 Task: Create and manage organization teams for repository access.
Action: Mouse moved to (1087, 65)
Screenshot: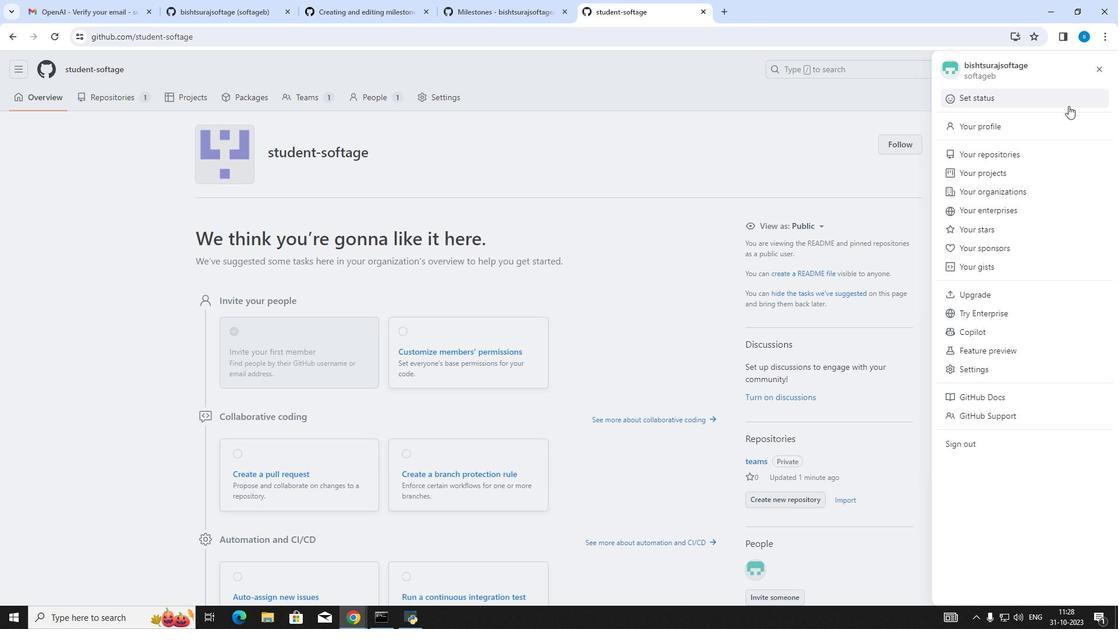 
Action: Mouse pressed left at (1087, 65)
Screenshot: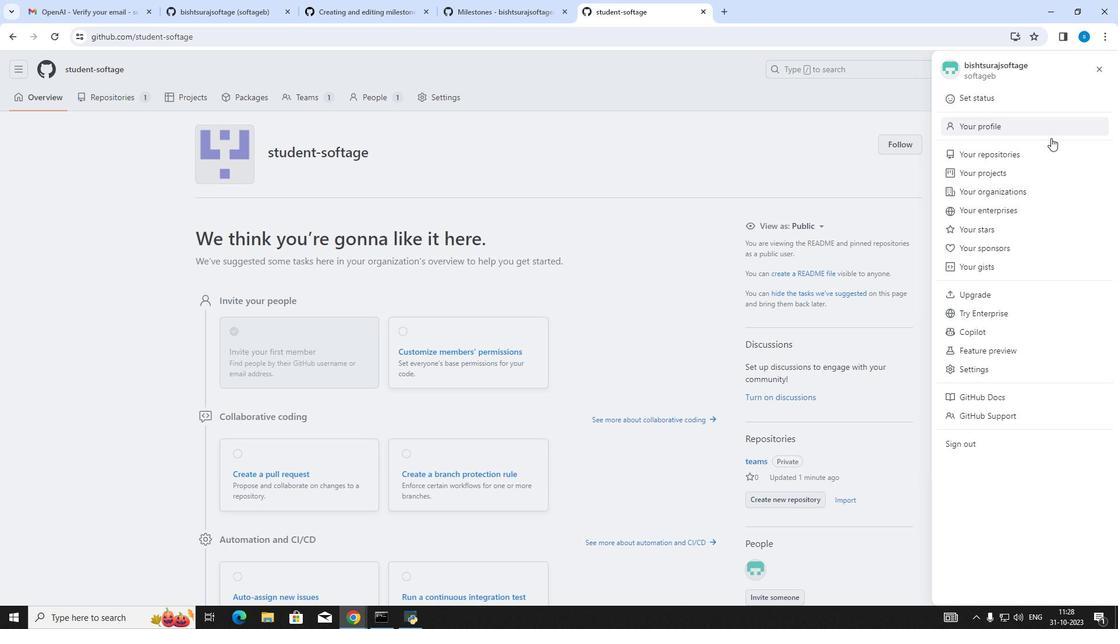 
Action: Mouse moved to (1036, 185)
Screenshot: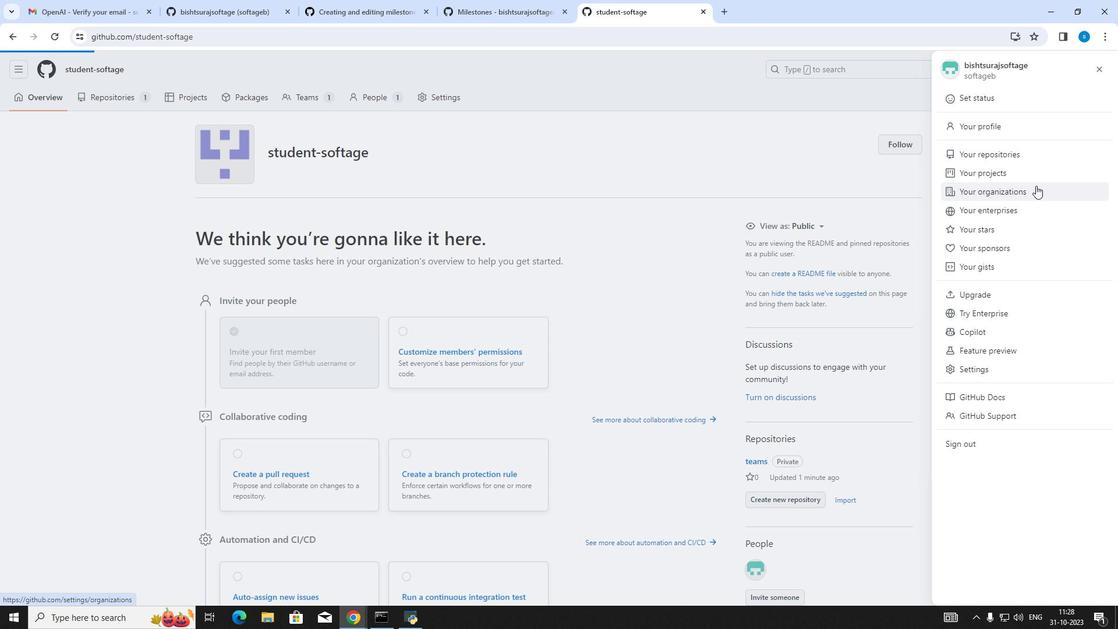
Action: Mouse pressed left at (1036, 185)
Screenshot: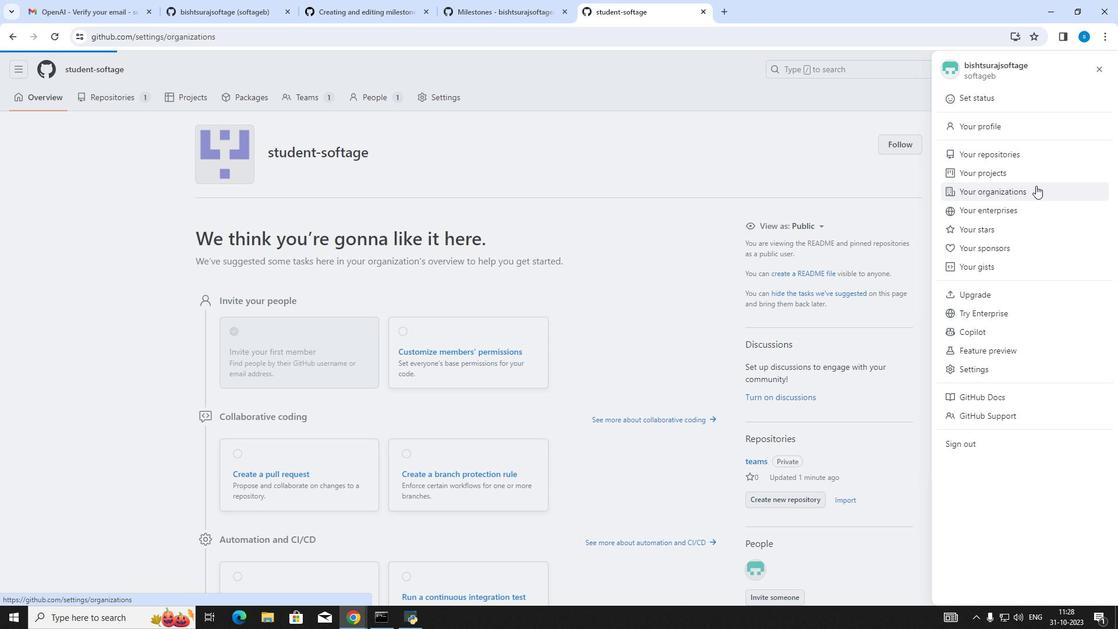 
Action: Mouse moved to (853, 187)
Screenshot: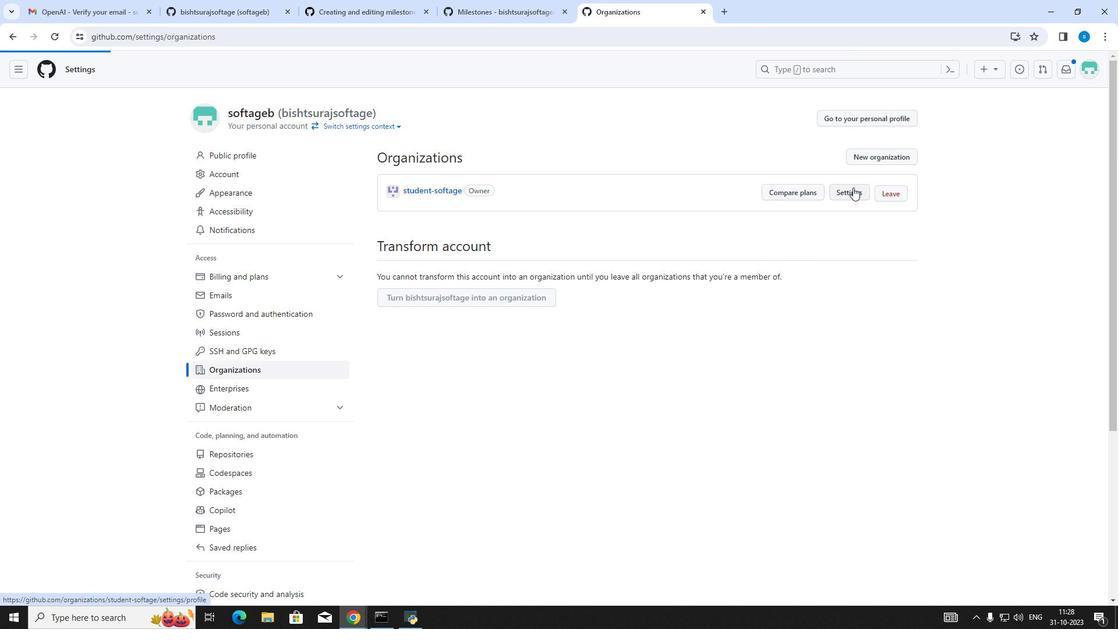 
Action: Mouse pressed left at (853, 187)
Screenshot: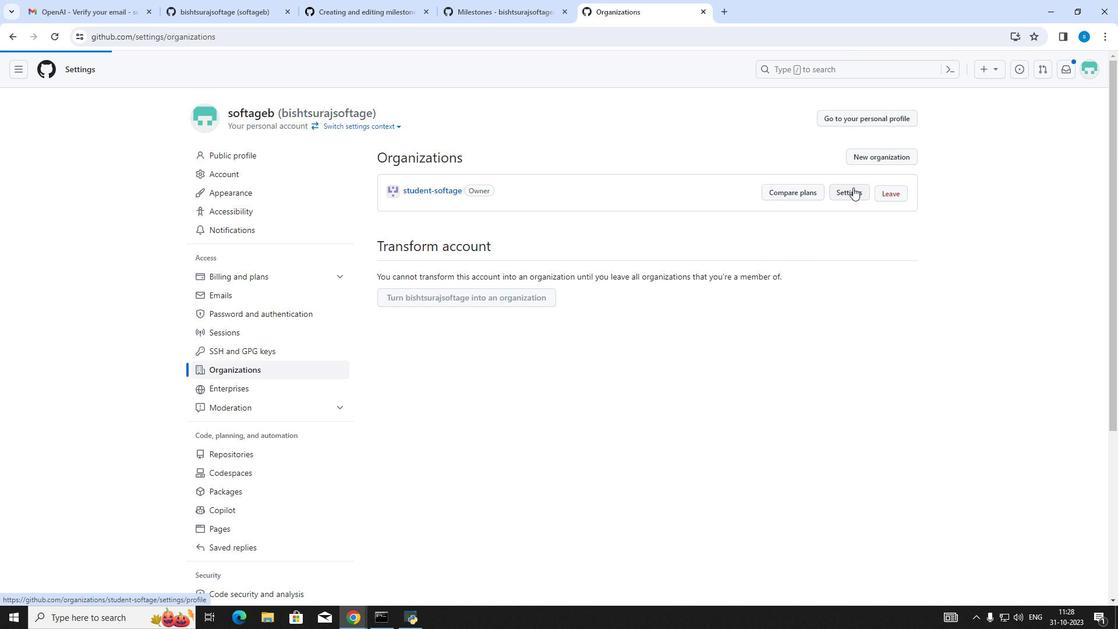 
Action: Mouse moved to (286, 100)
Screenshot: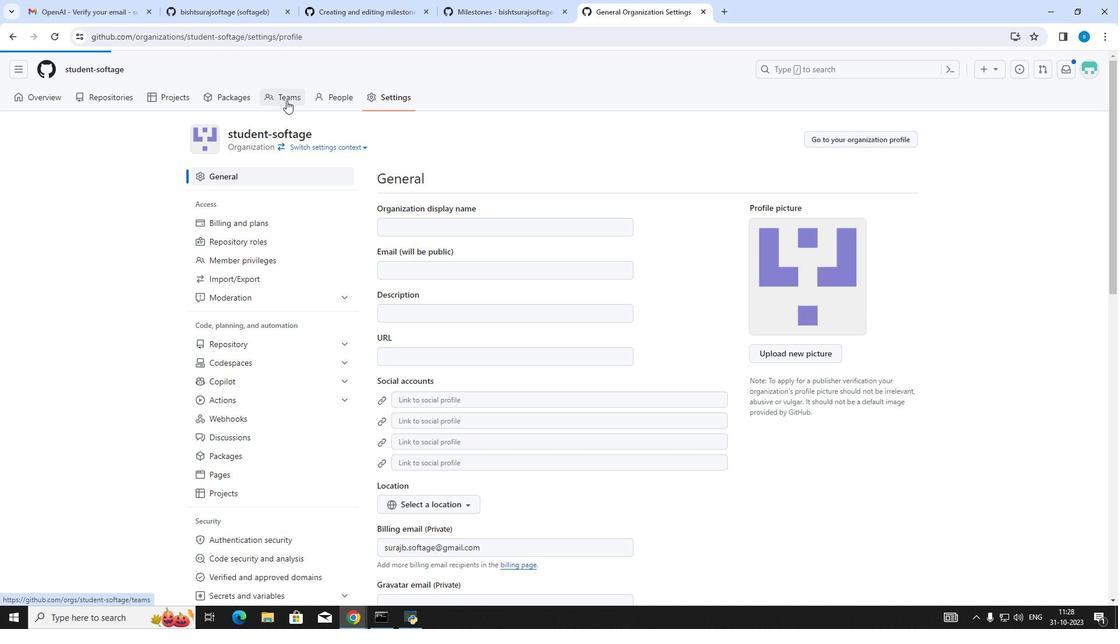 
Action: Mouse pressed left at (286, 100)
Screenshot: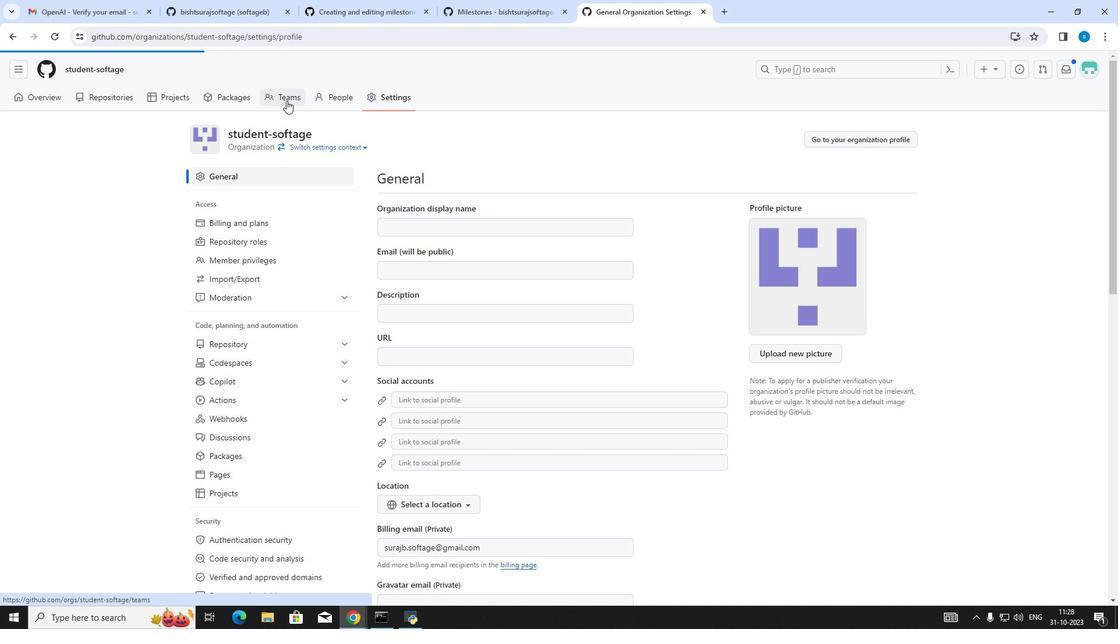 
Action: Mouse moved to (816, 409)
Screenshot: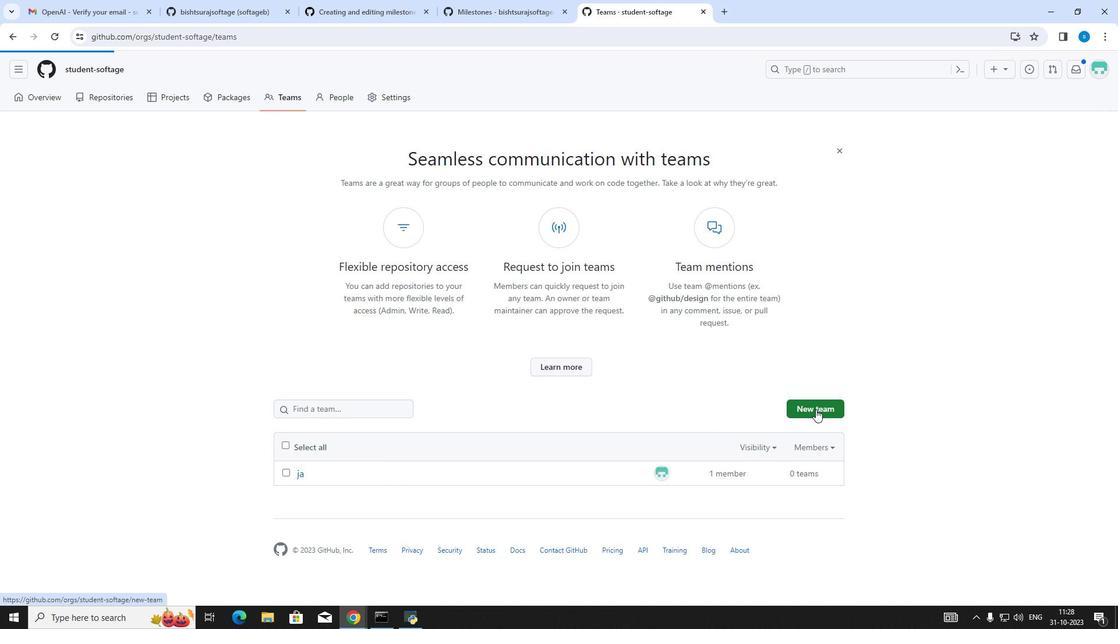 
Action: Mouse pressed left at (816, 409)
Screenshot: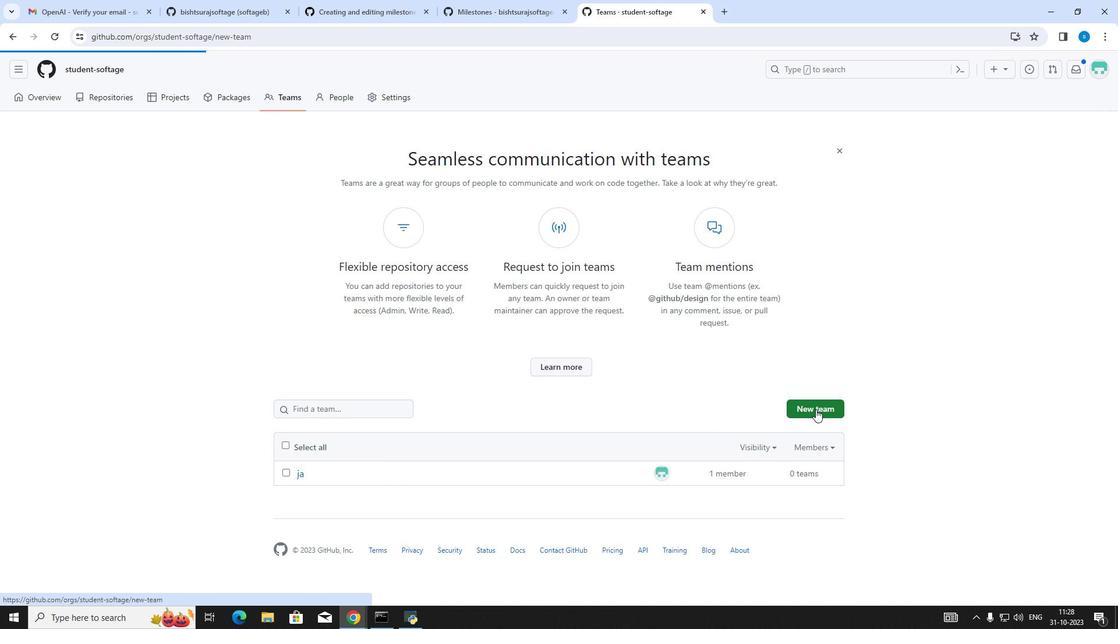 
Action: Mouse moved to (623, 244)
Screenshot: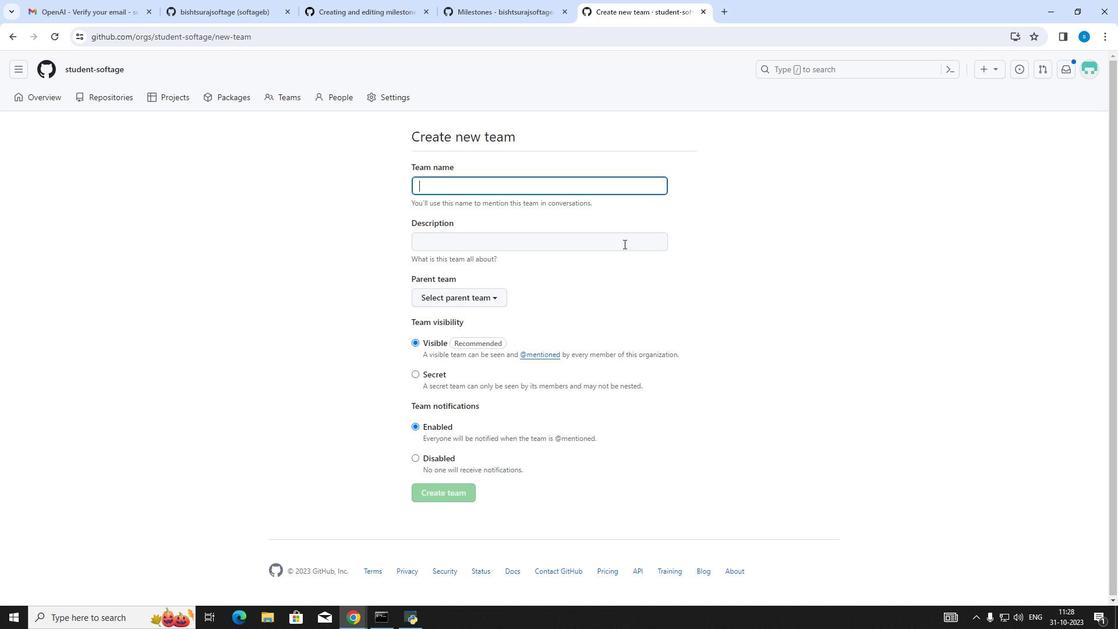 
Action: Key pressed javascript<Key.space>team<Key.tab>this<Key.space>team<Key.space>is<Key.space>all<Key.space>bal<Key.backspace><Key.backspace><Key.backspace>about<Key.space>javascript<Key.space>and<Key.space>front<Key.space>end<Key.space>woi<Key.backspace>e<Key.backspace>rk.
Screenshot: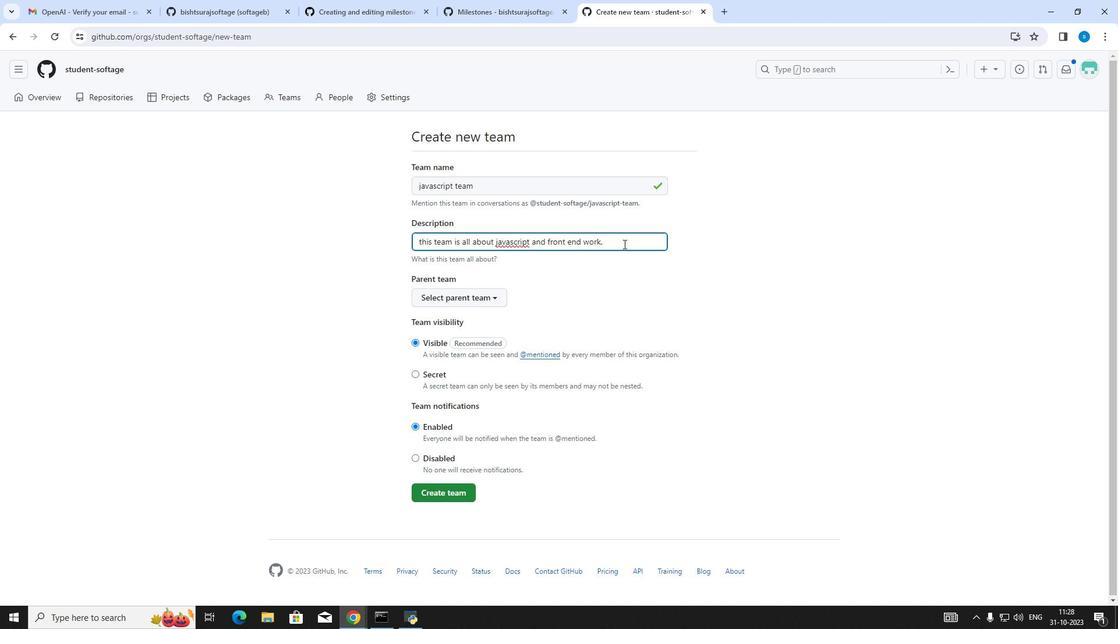 
Action: Mouse moved to (496, 301)
Screenshot: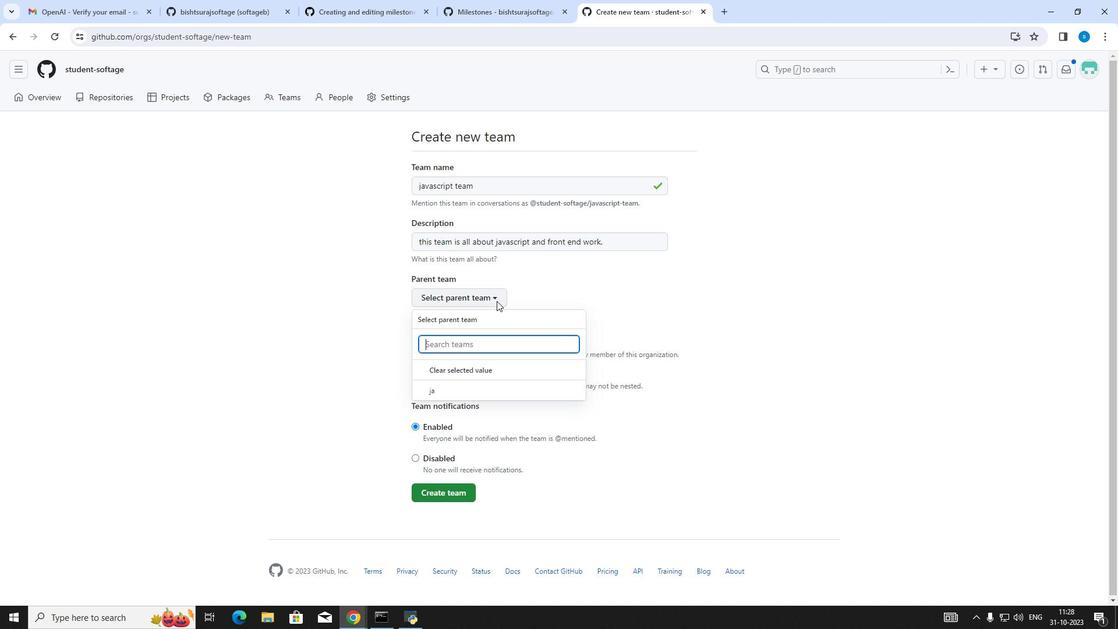 
Action: Mouse pressed left at (496, 301)
Screenshot: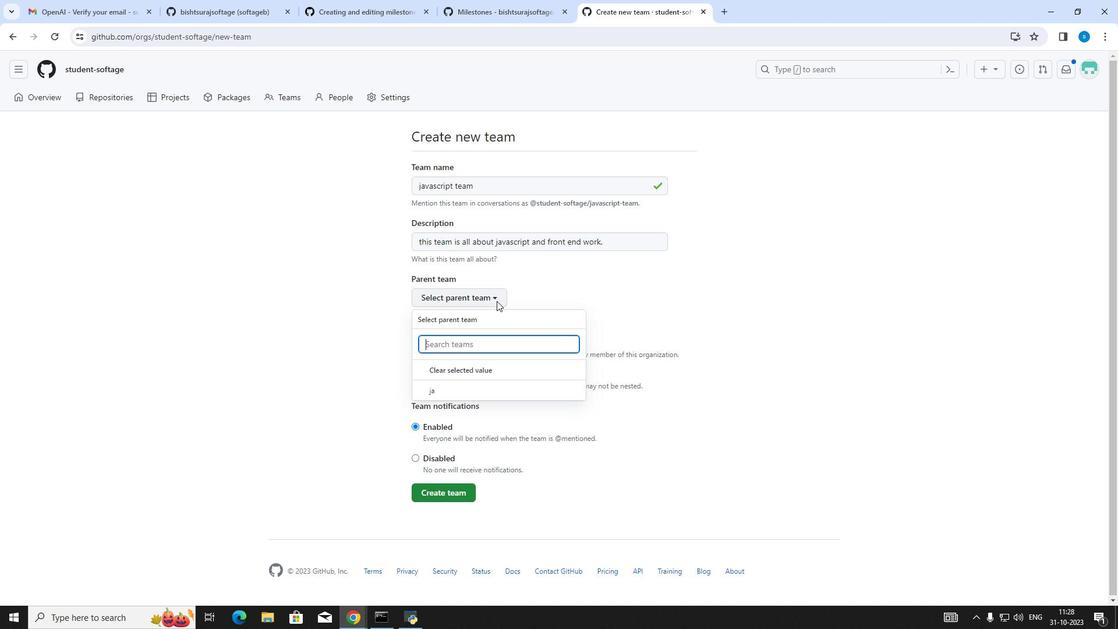
Action: Mouse pressed left at (496, 301)
Screenshot: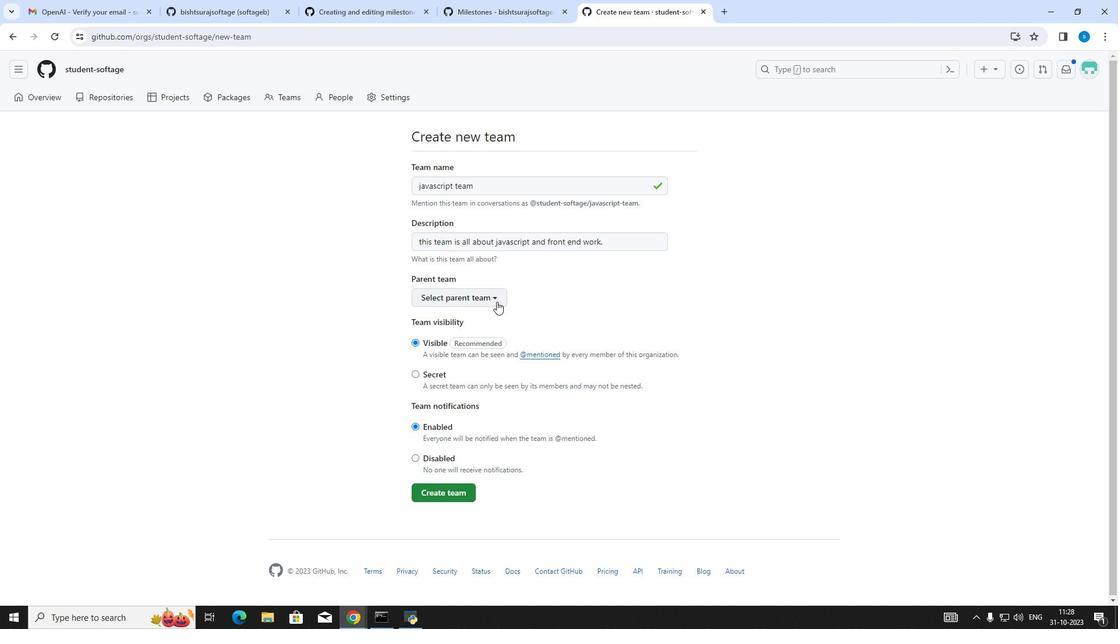 
Action: Mouse moved to (446, 498)
Screenshot: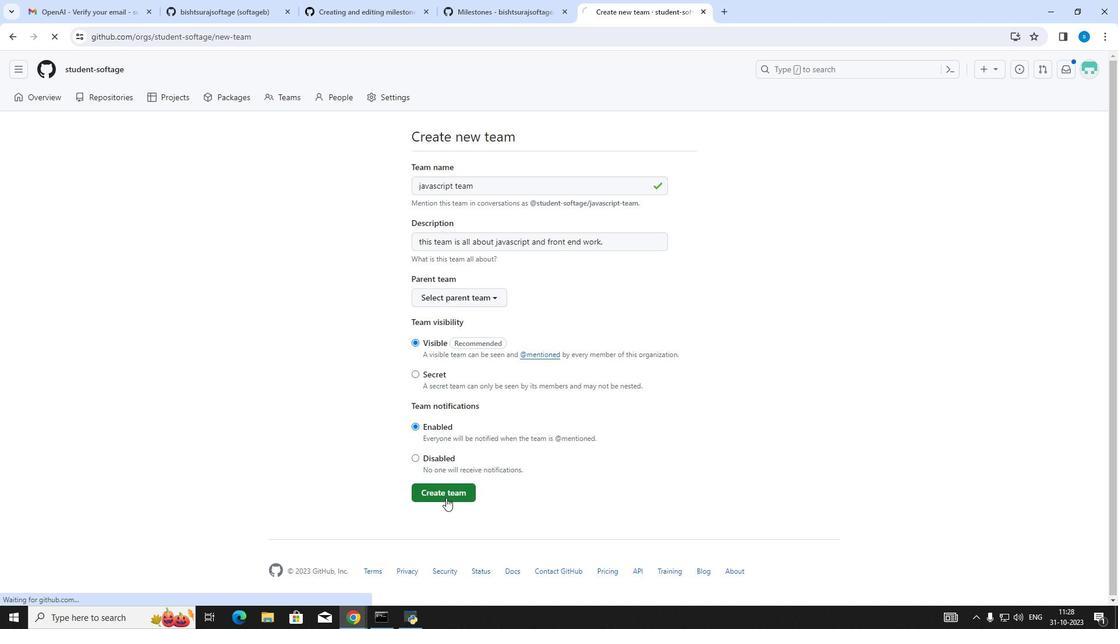 
Action: Mouse pressed left at (446, 498)
Screenshot: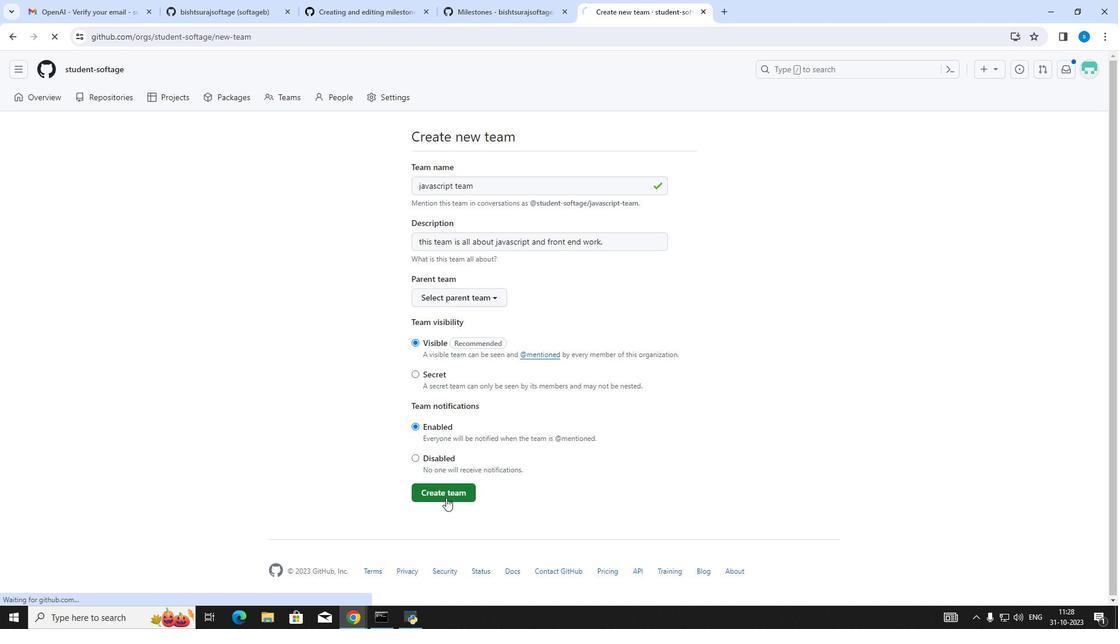 
Action: Mouse moved to (178, 98)
Screenshot: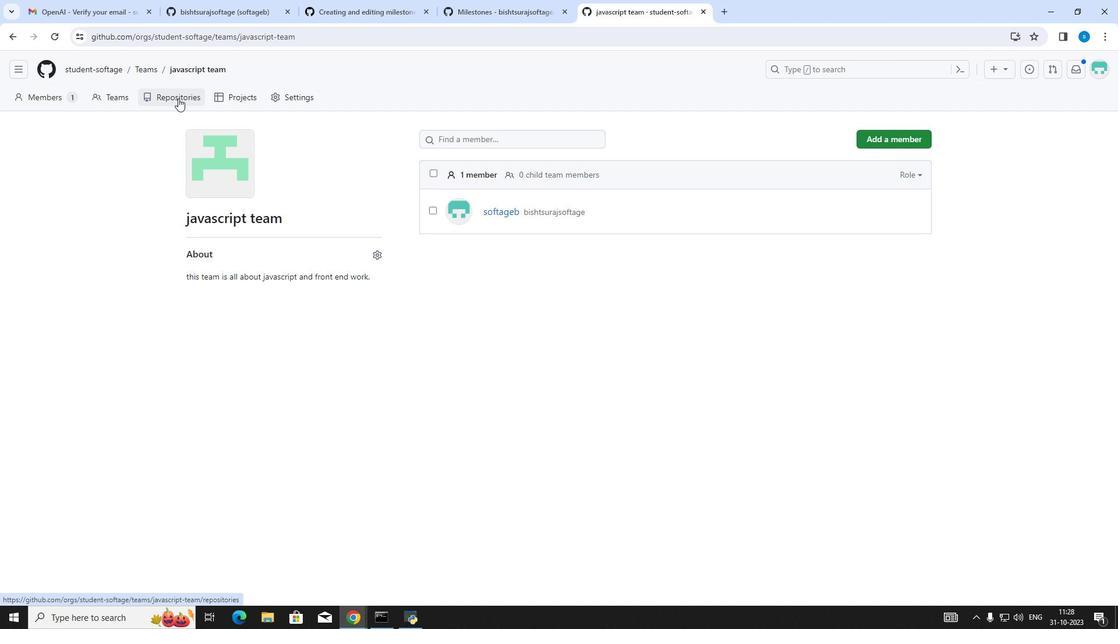 
Action: Mouse pressed left at (178, 98)
Screenshot: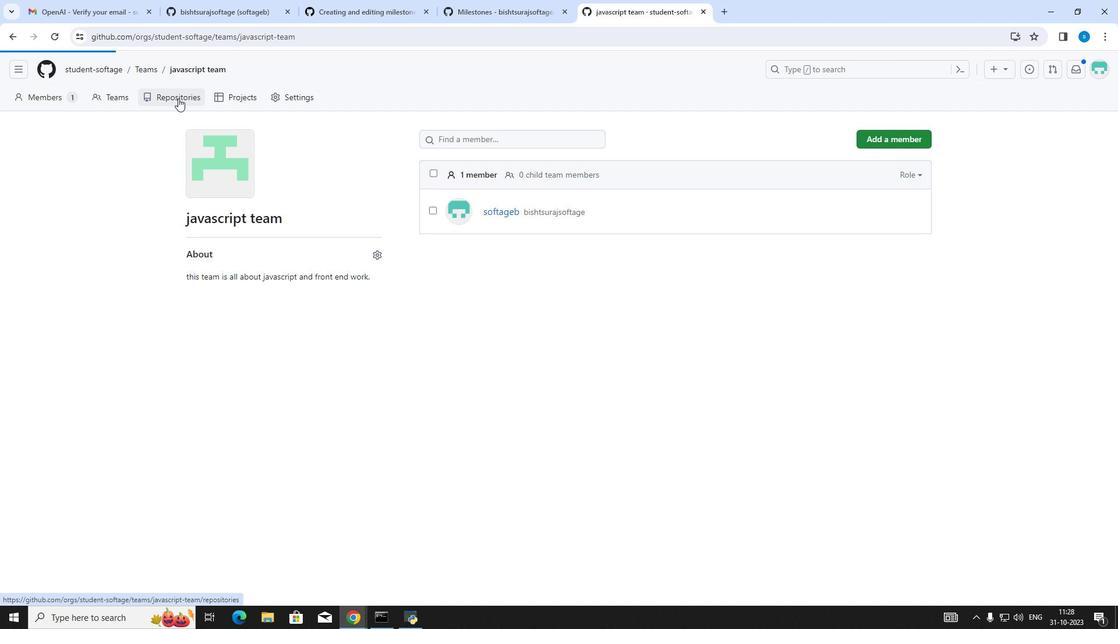 
Action: Mouse moved to (787, 133)
Screenshot: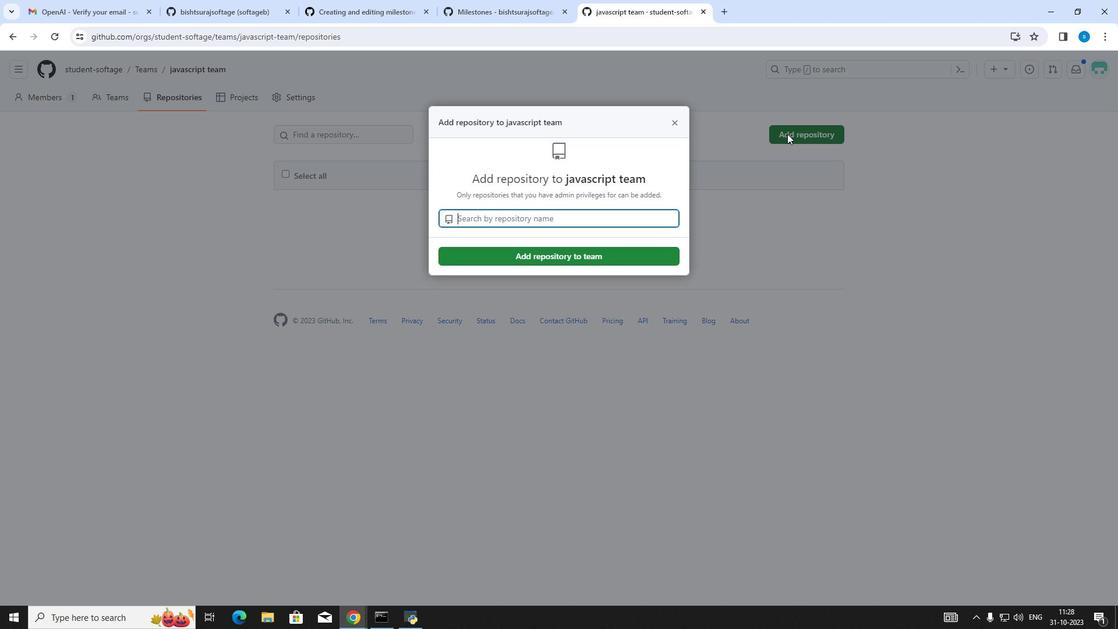 
Action: Mouse pressed left at (787, 133)
Screenshot: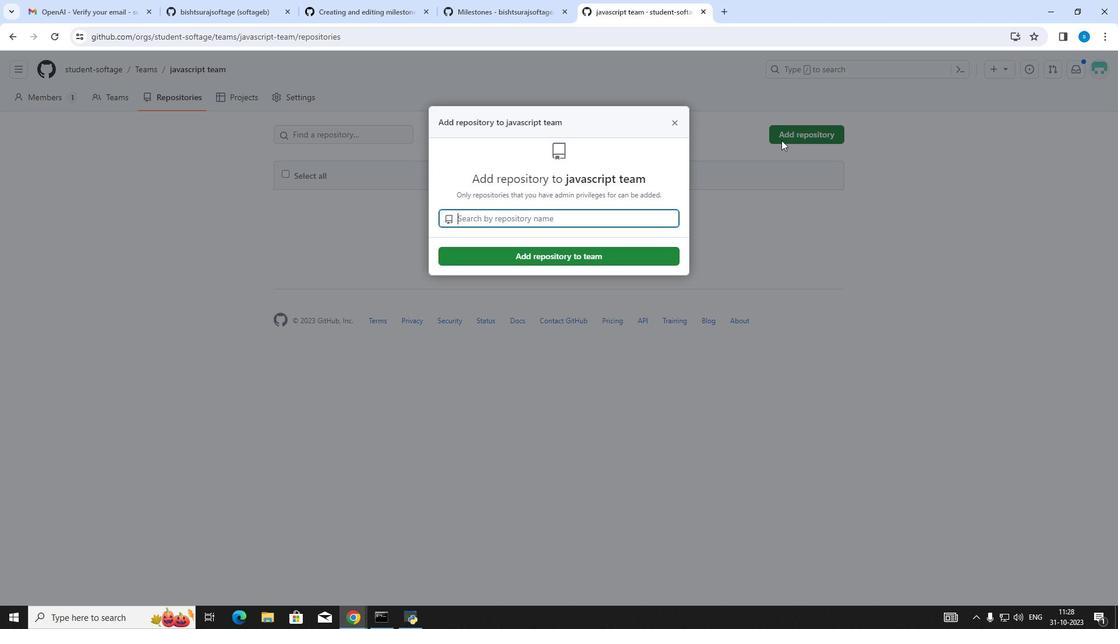 
Action: Mouse moved to (622, 223)
Screenshot: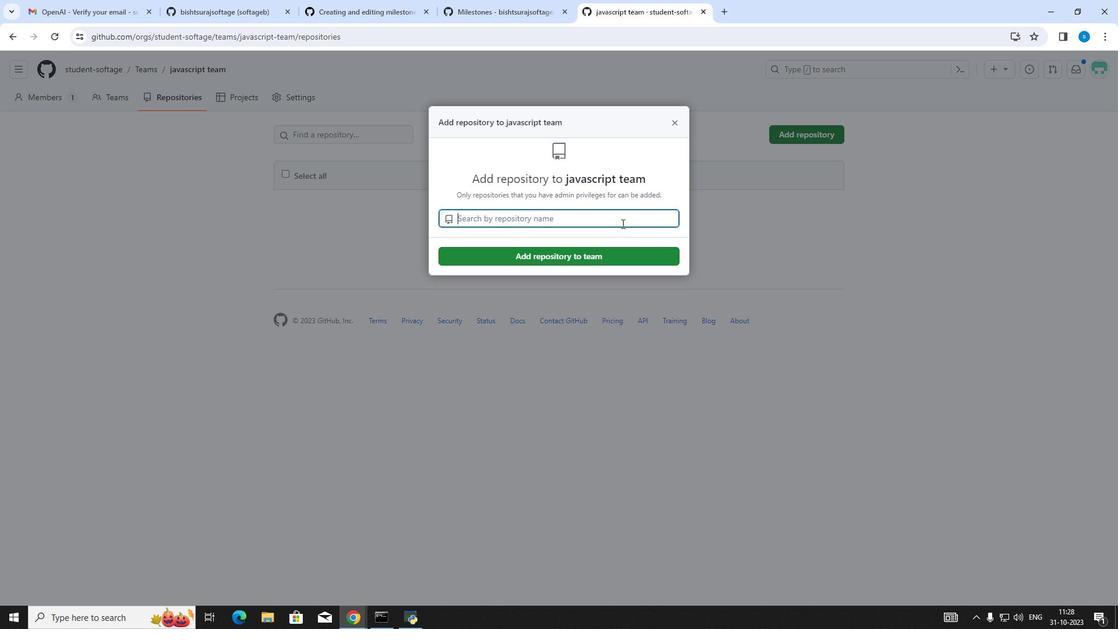 
Action: Key pressed te
Screenshot: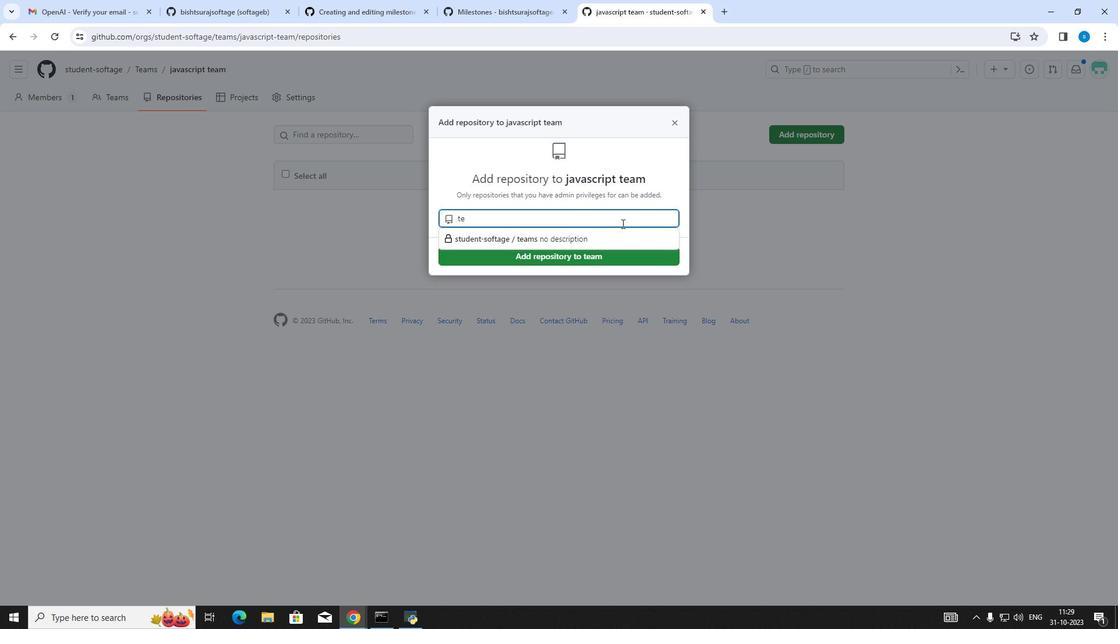 
Action: Mouse moved to (583, 242)
Screenshot: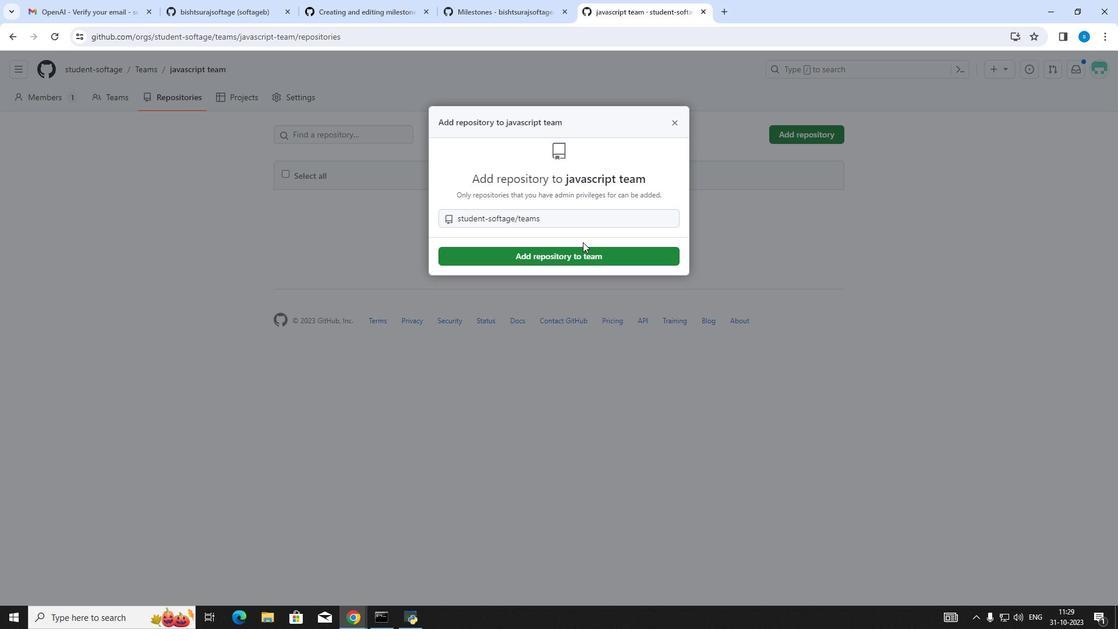 
Action: Mouse pressed left at (583, 242)
Screenshot: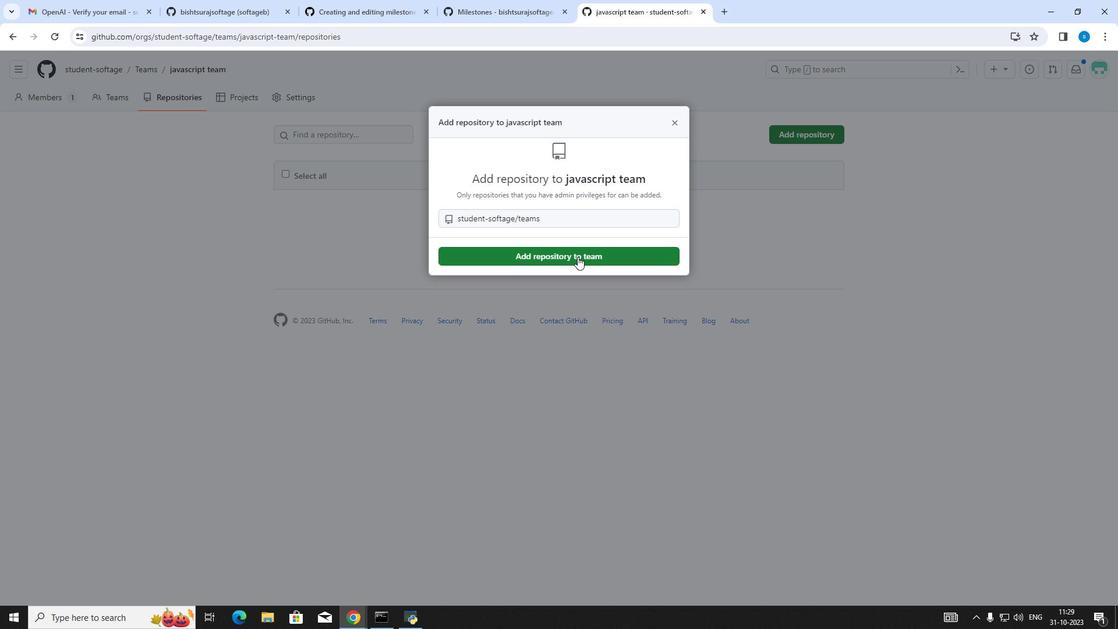
Action: Mouse moved to (577, 256)
Screenshot: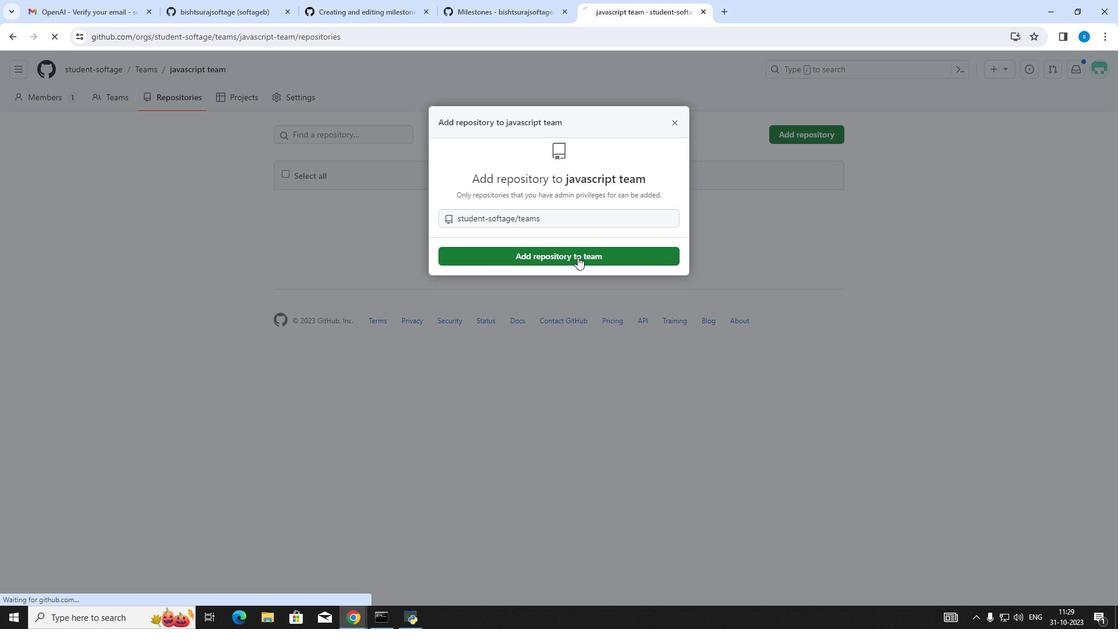 
Action: Mouse pressed left at (577, 256)
Screenshot: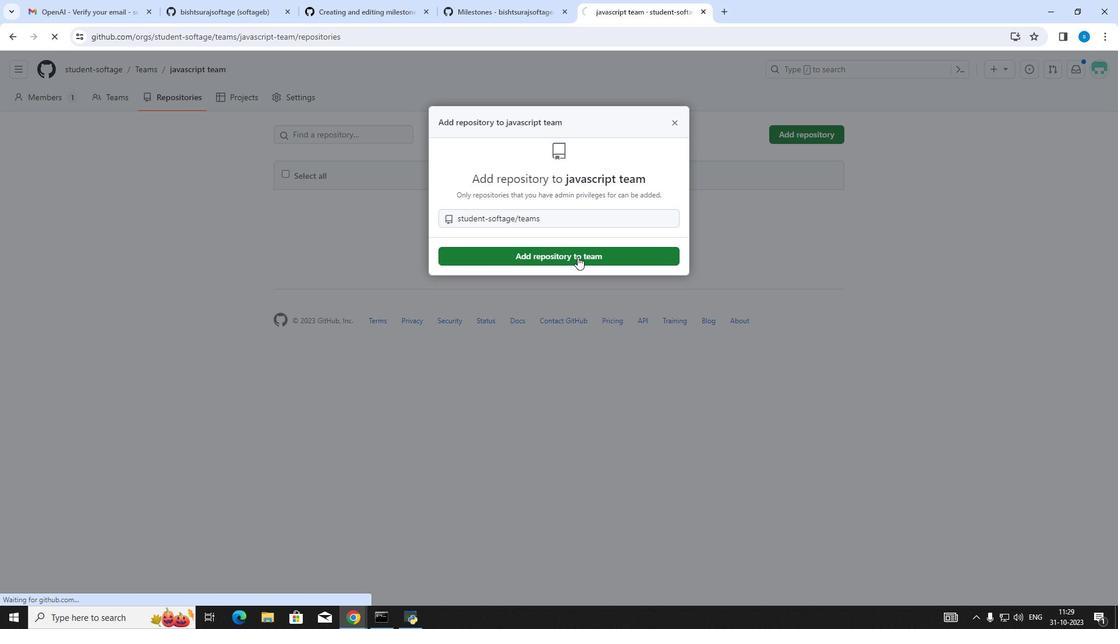 
Action: Mouse moved to (823, 237)
Screenshot: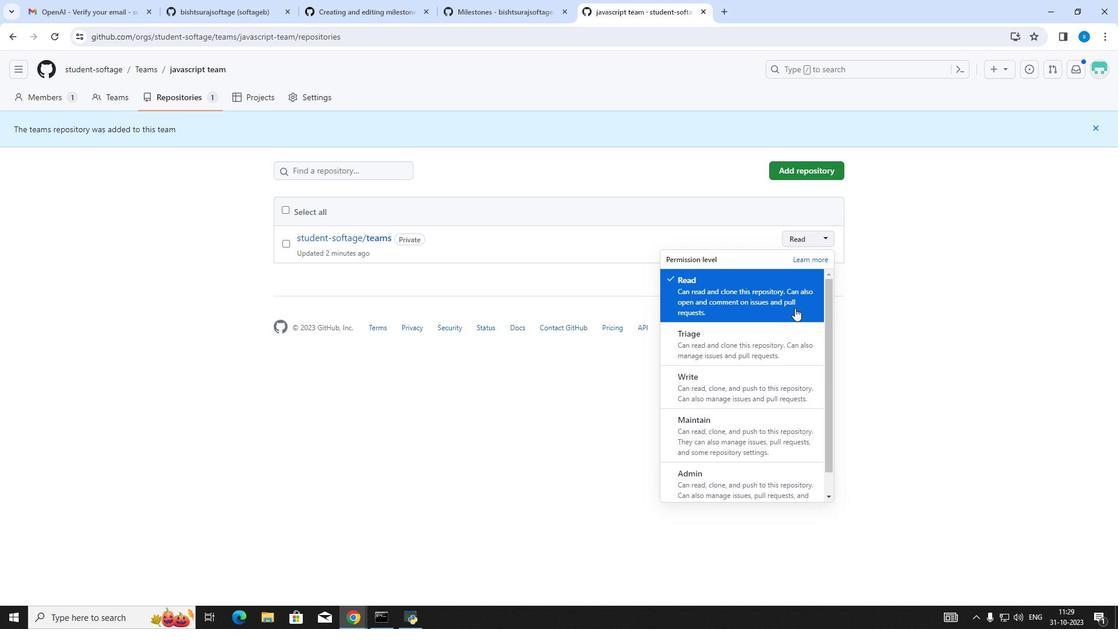 
Action: Mouse pressed left at (823, 237)
Screenshot: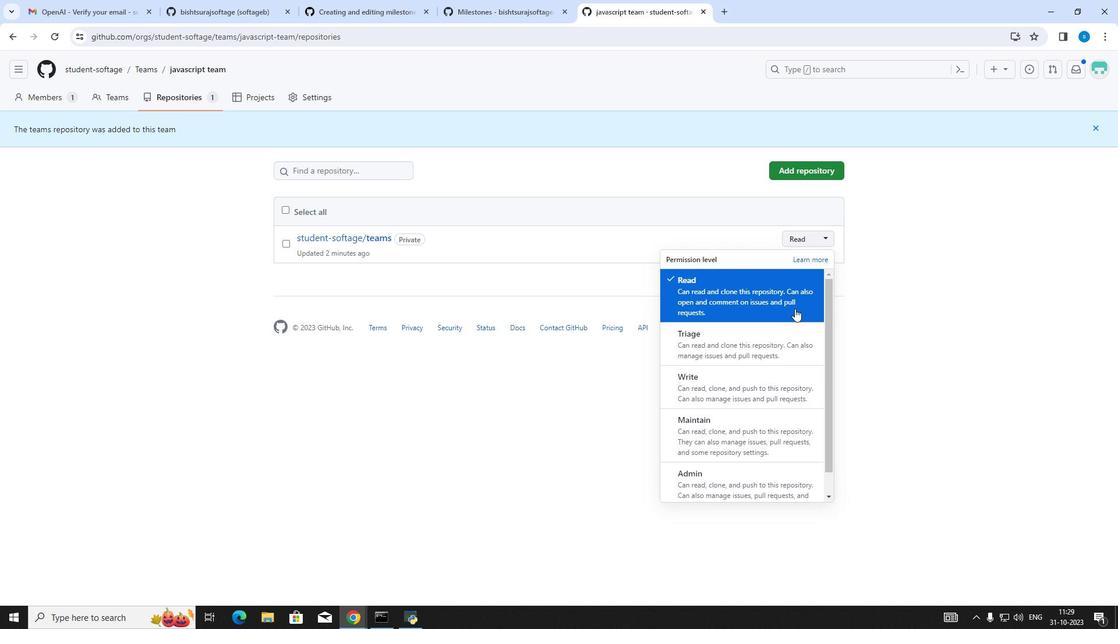 
Action: Mouse moved to (775, 354)
Screenshot: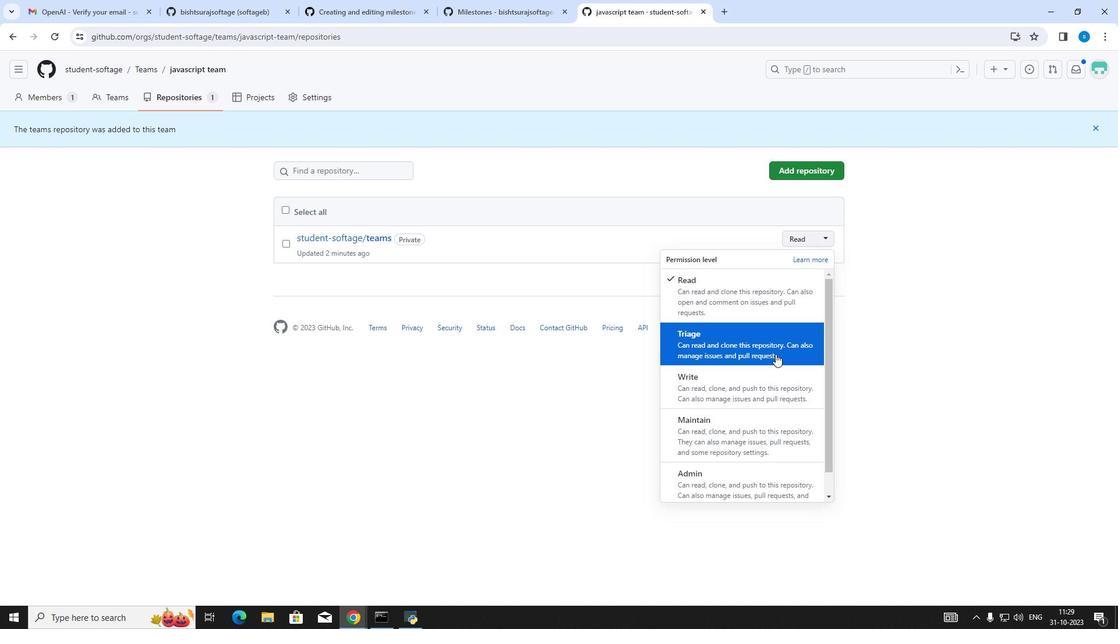 
Action: Mouse pressed left at (775, 354)
Screenshot: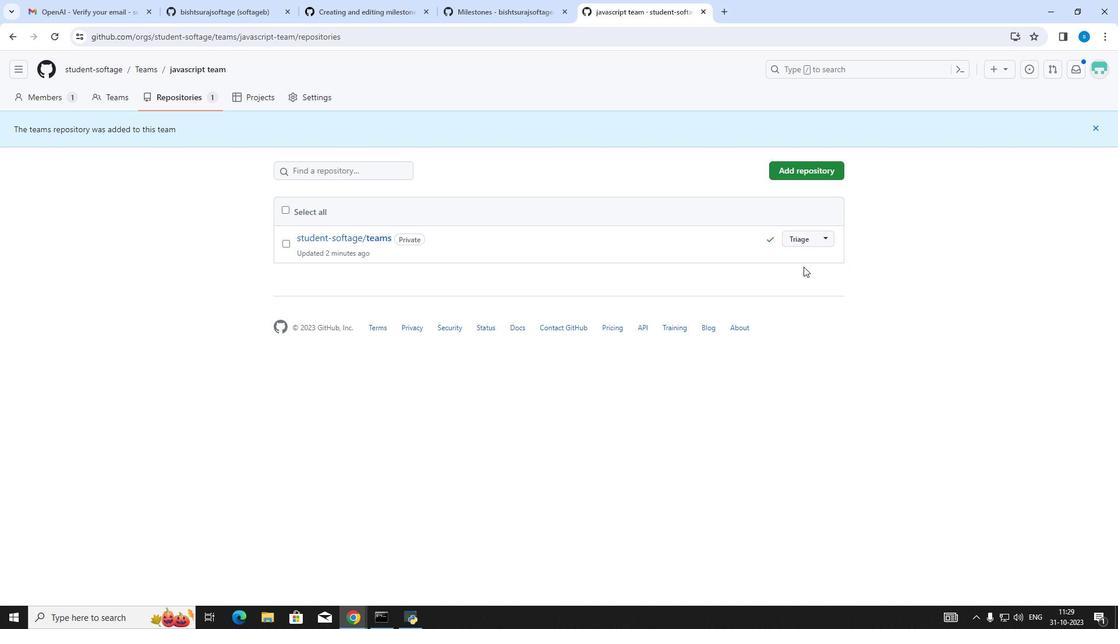 
Action: Mouse moved to (809, 235)
Screenshot: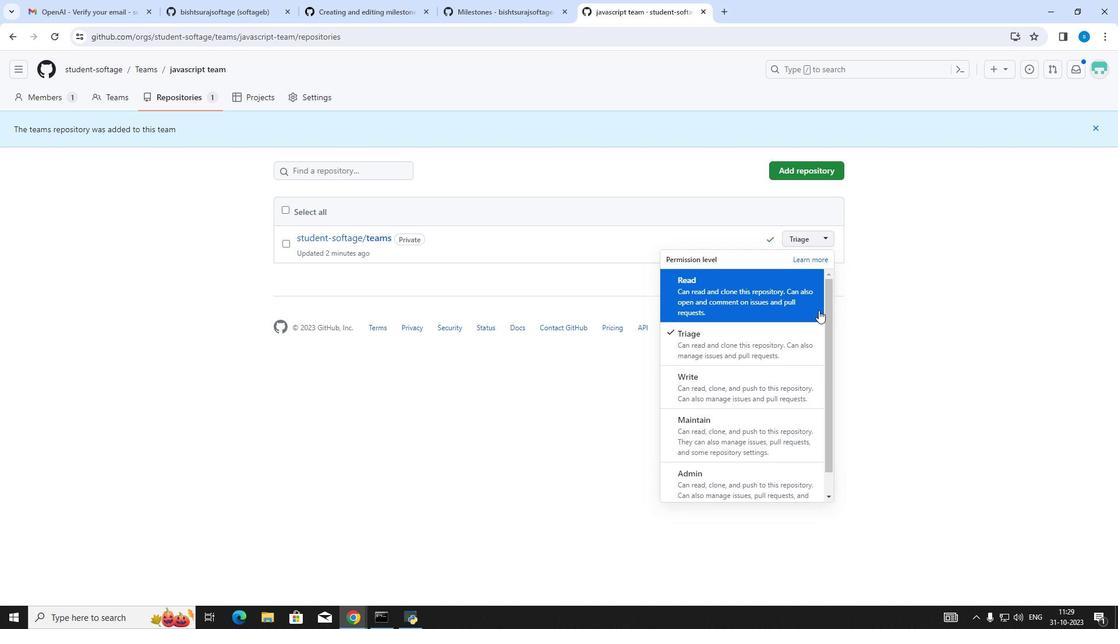 
Action: Mouse pressed left at (809, 235)
Screenshot: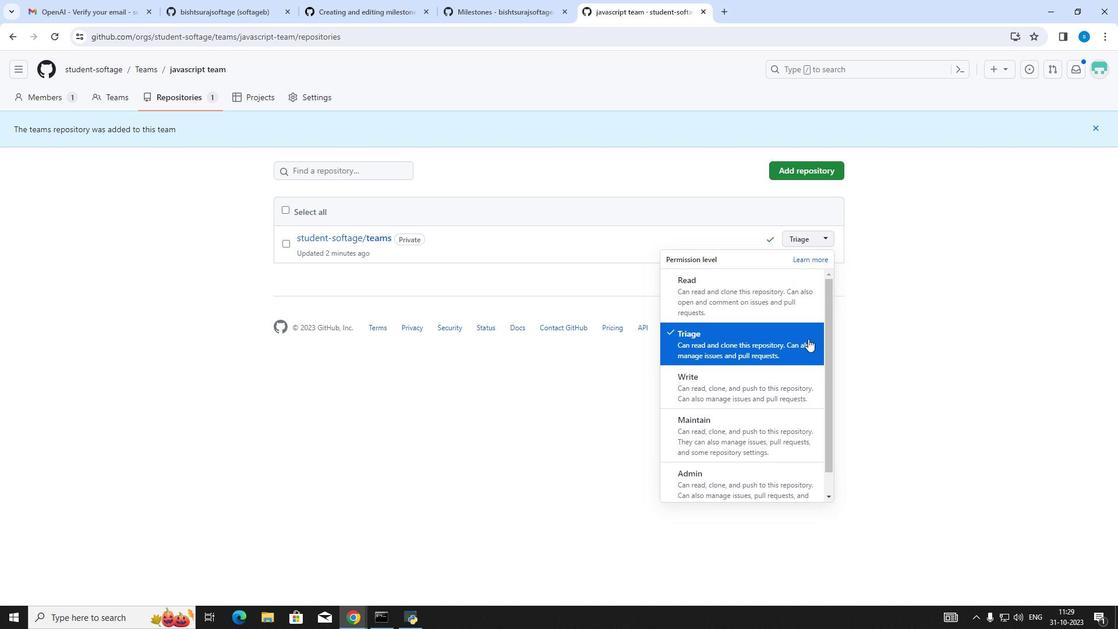 
Action: Mouse moved to (808, 339)
Screenshot: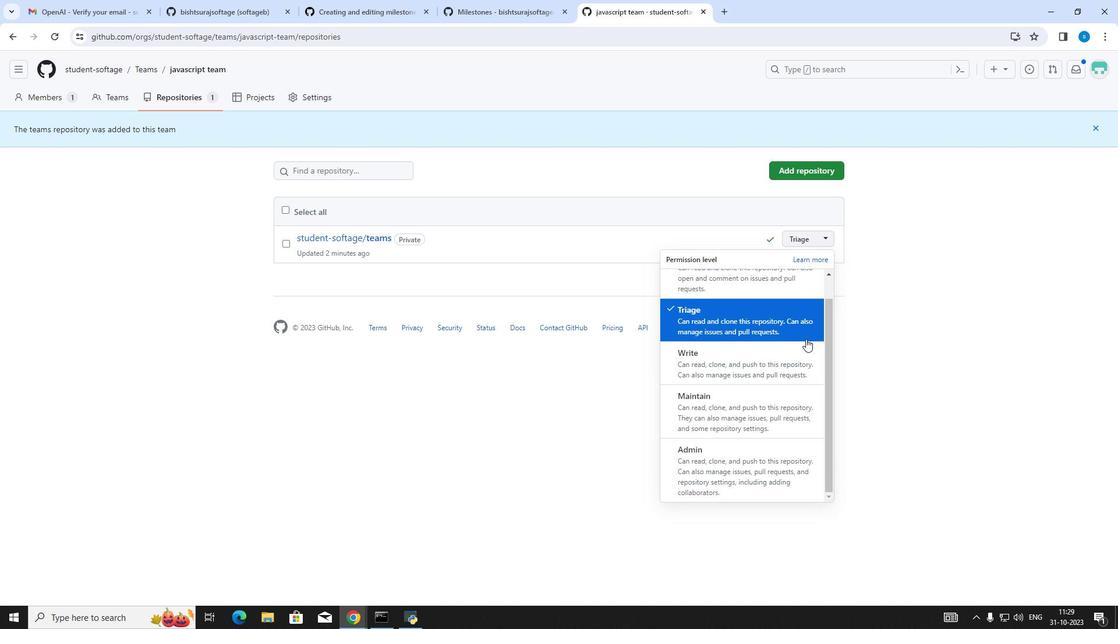 
Action: Mouse scrolled (808, 338) with delta (0, 0)
Screenshot: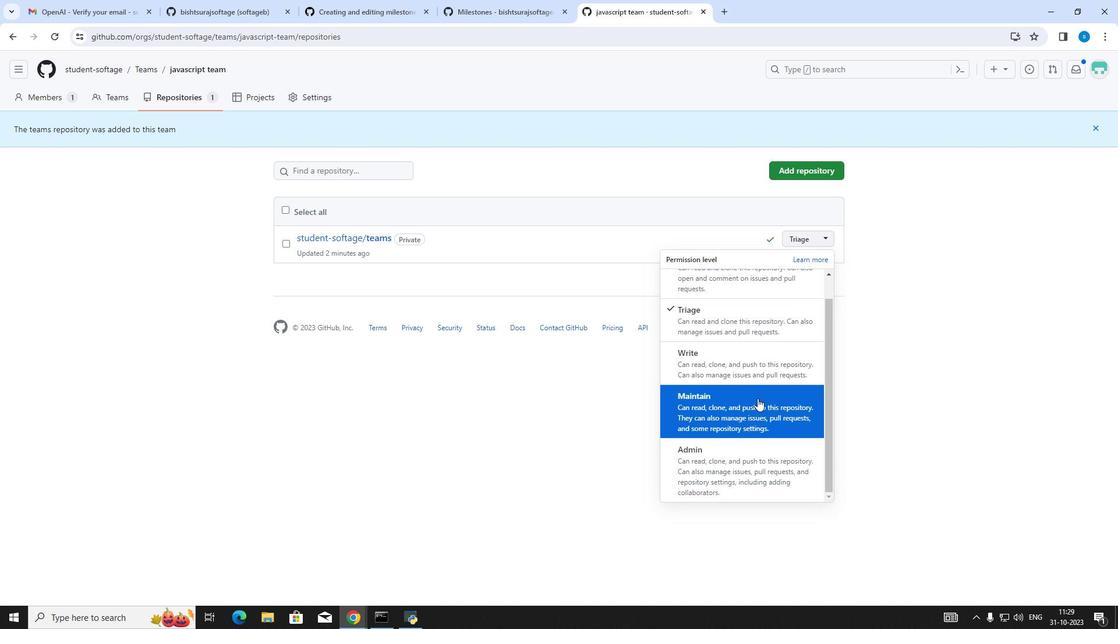 
Action: Mouse moved to (806, 339)
Screenshot: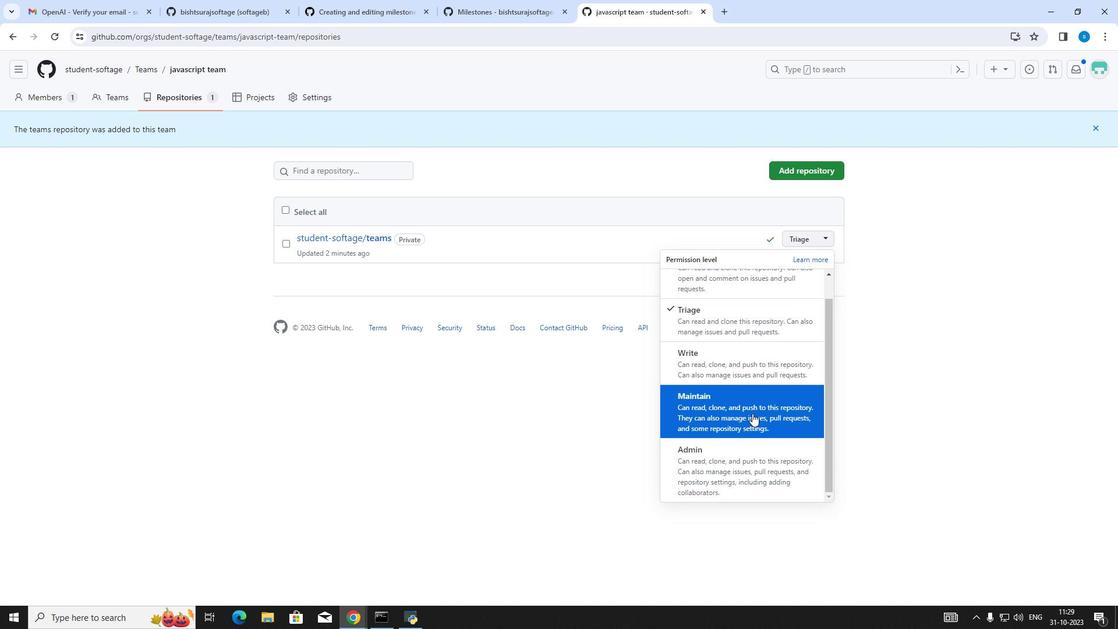 
Action: Mouse scrolled (806, 338) with delta (0, 0)
Screenshot: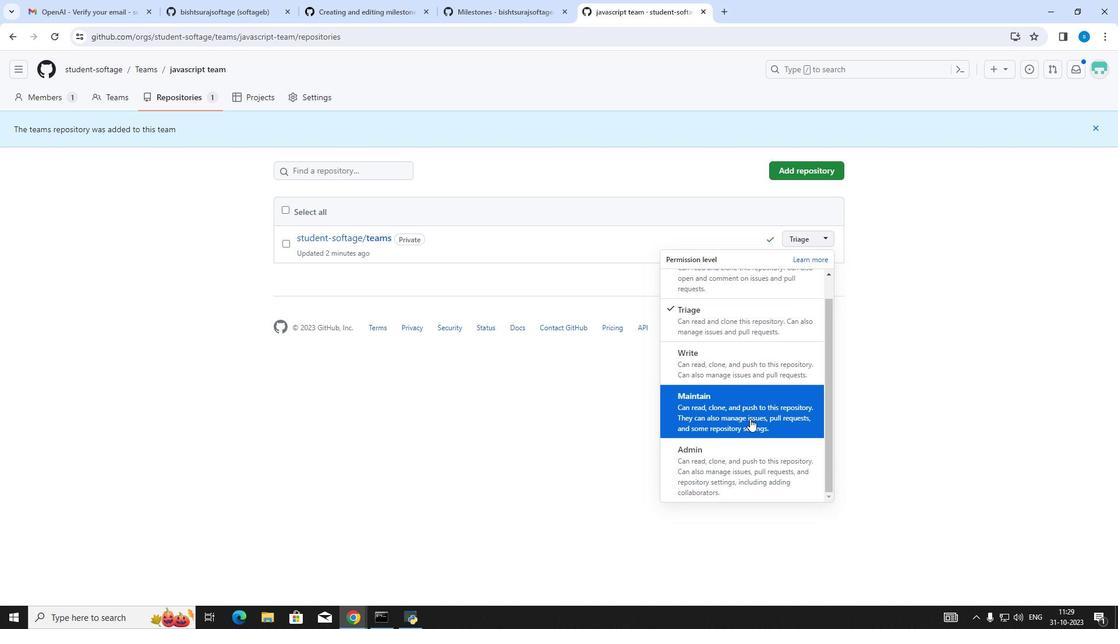 
Action: Mouse moved to (806, 339)
Screenshot: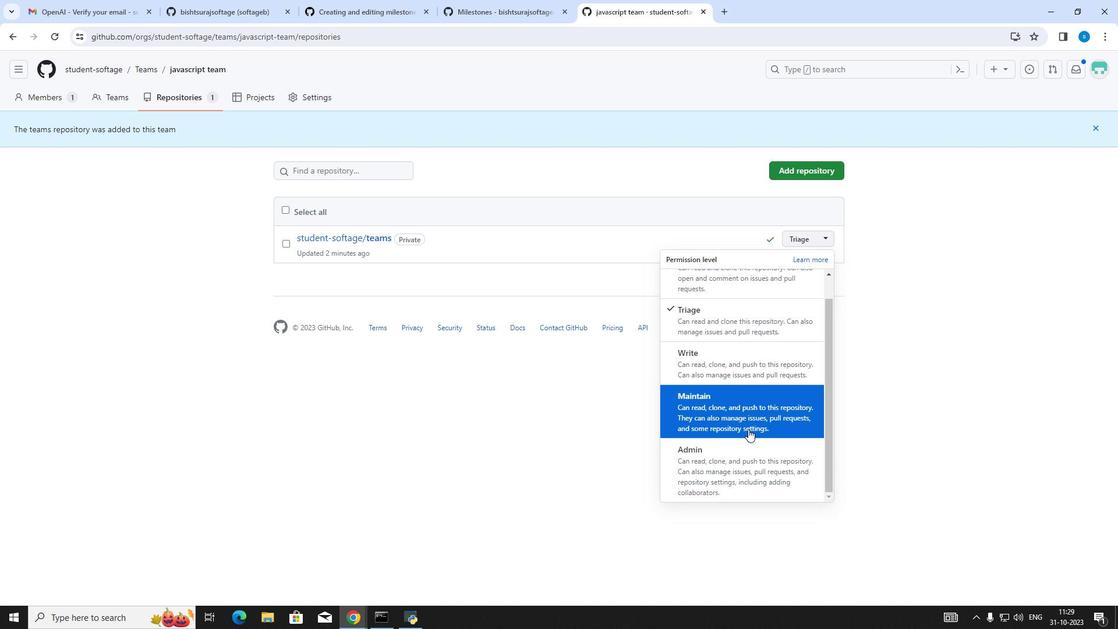 
Action: Mouse scrolled (806, 338) with delta (0, 0)
Screenshot: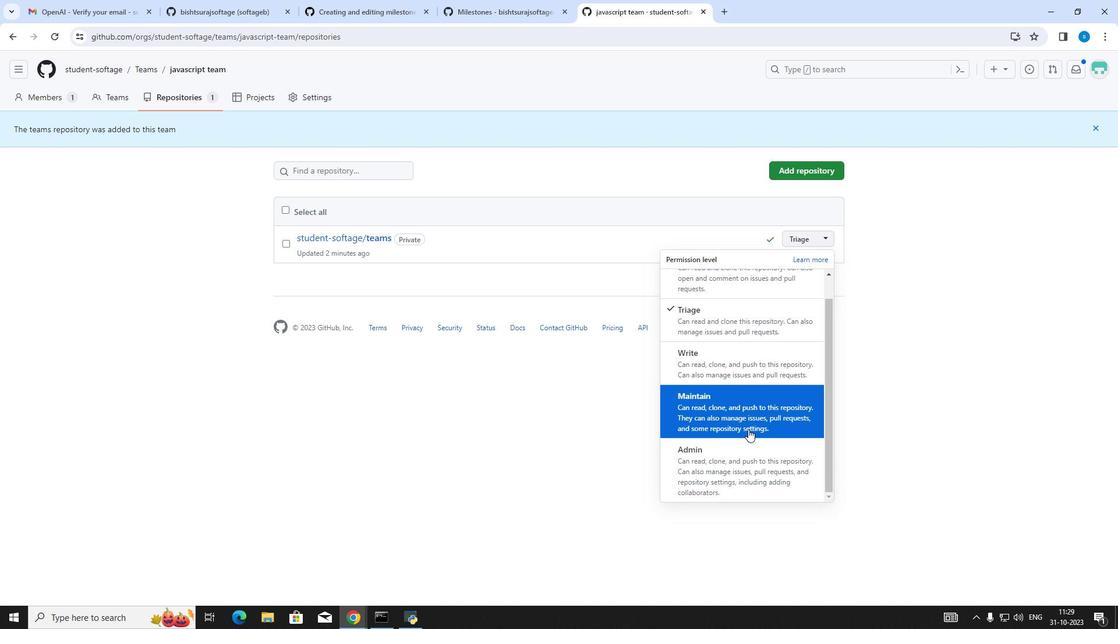 
Action: Mouse scrolled (806, 338) with delta (0, 0)
Screenshot: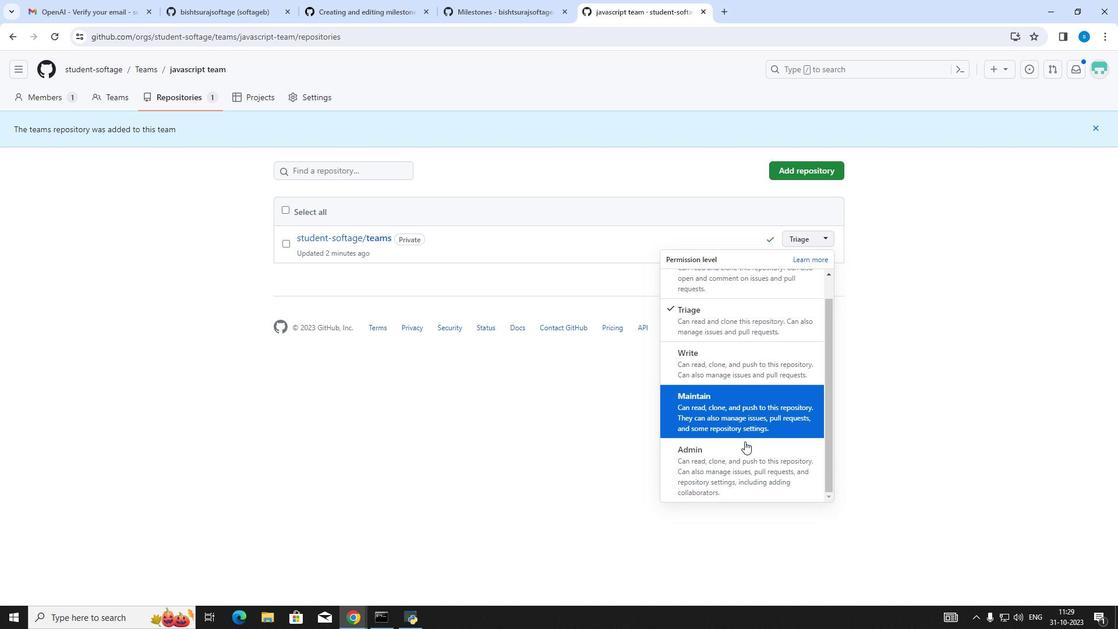 
Action: Mouse scrolled (806, 338) with delta (0, 0)
Screenshot: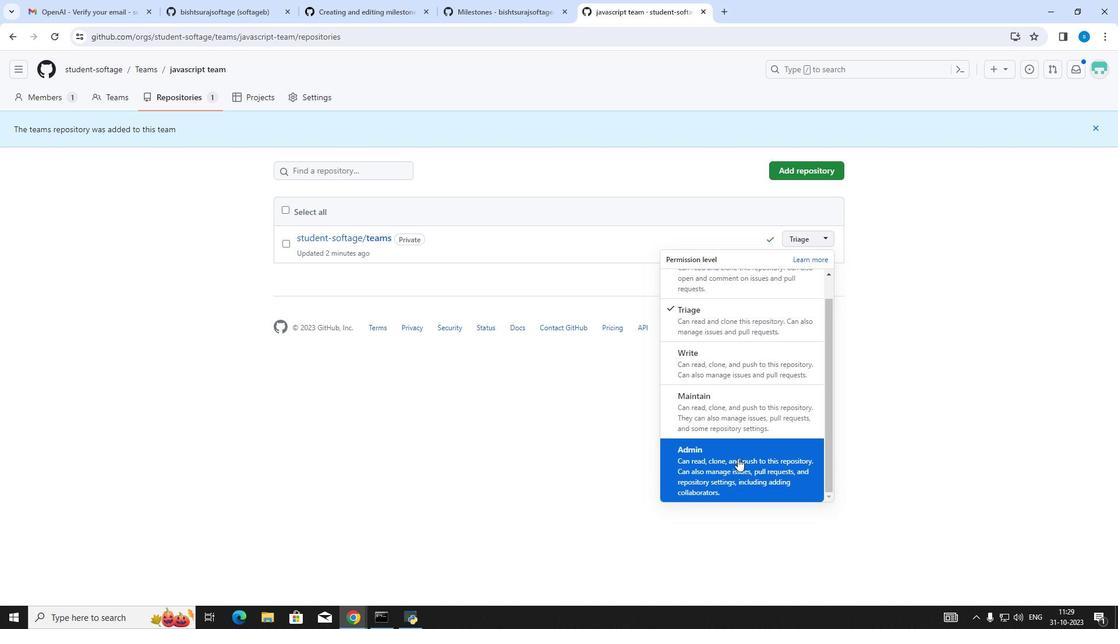 
Action: Mouse moved to (738, 458)
Screenshot: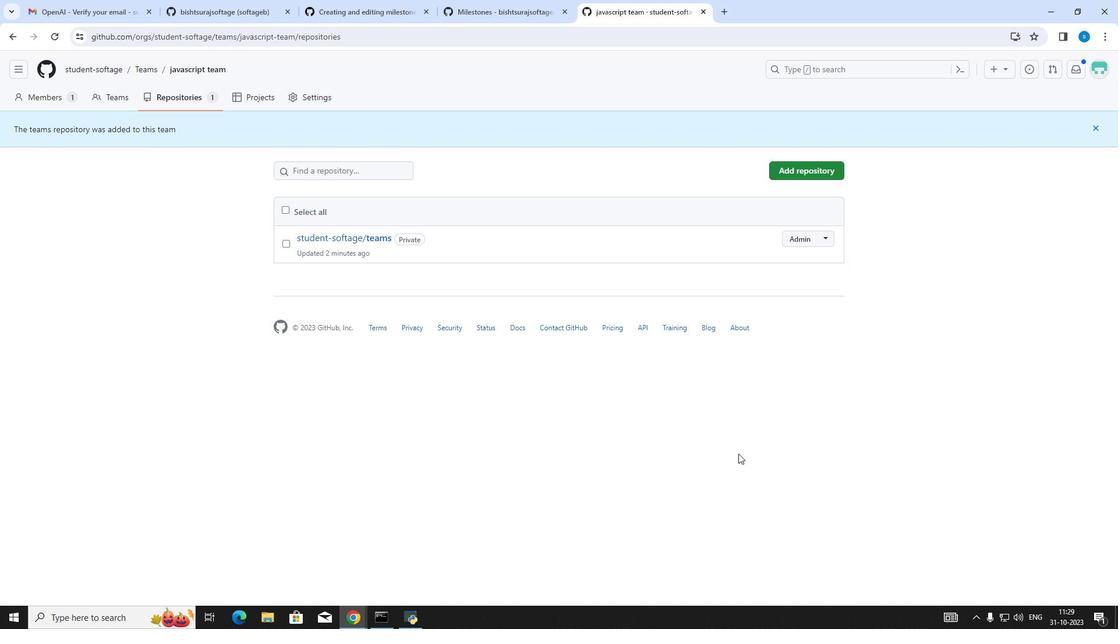 
Action: Mouse pressed left at (738, 458)
Screenshot: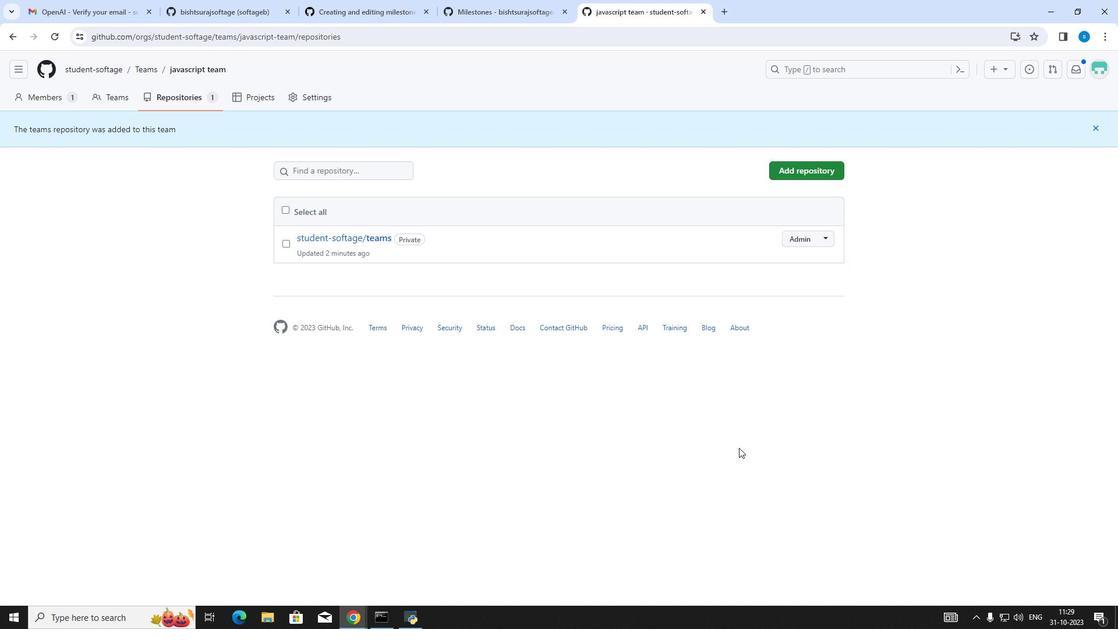 
Action: Mouse moved to (113, 94)
Screenshot: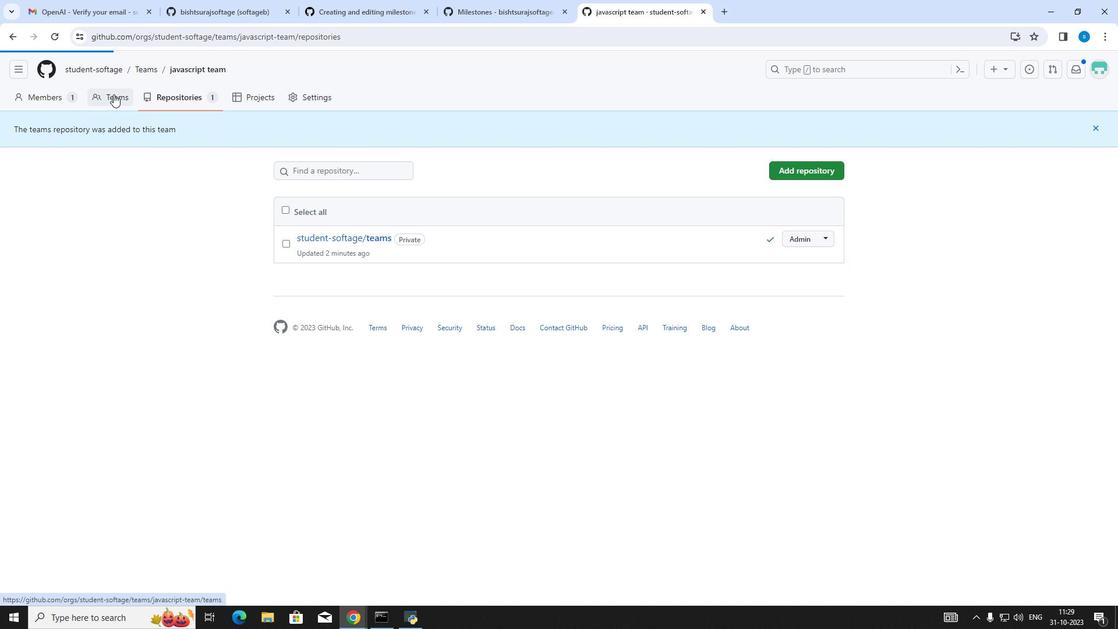 
Action: Mouse pressed left at (113, 94)
Screenshot: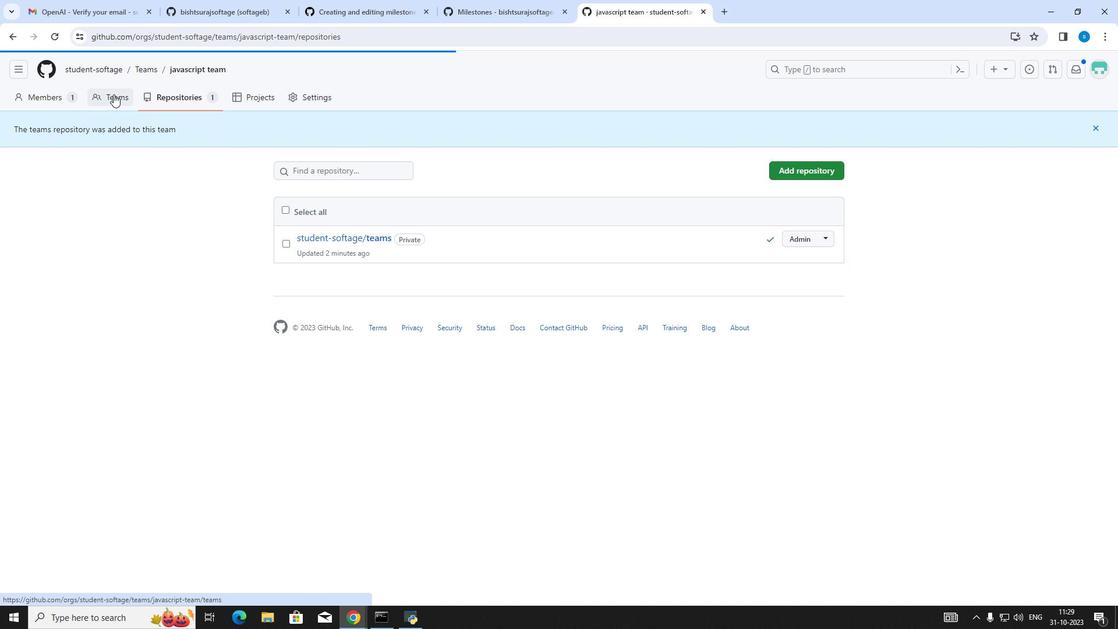 
Action: Mouse moved to (47, 96)
Screenshot: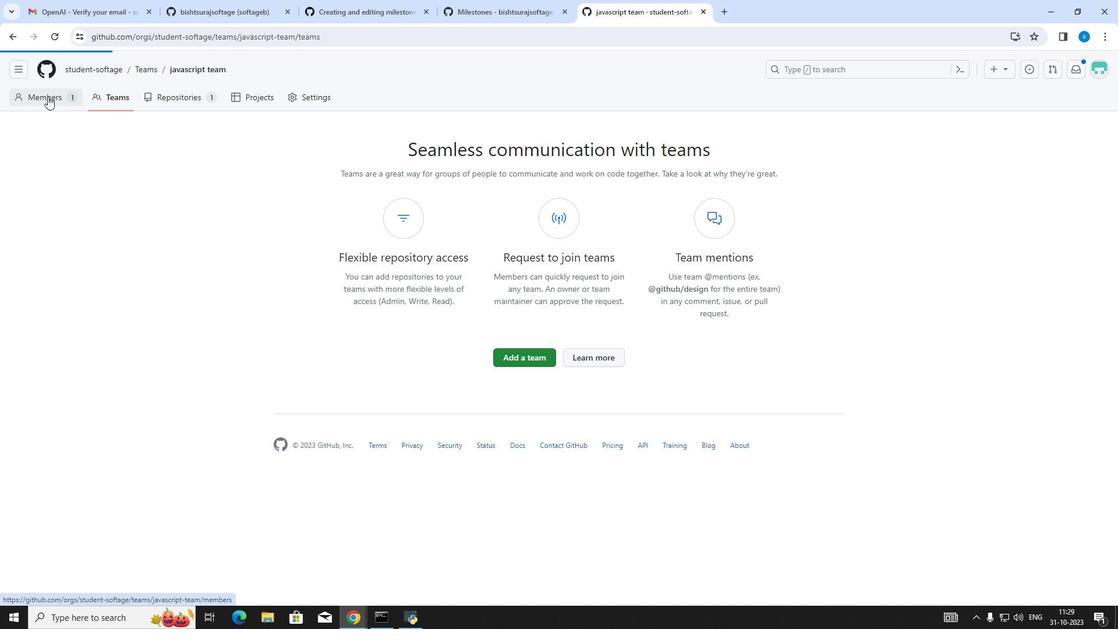 
Action: Mouse pressed left at (47, 96)
Screenshot: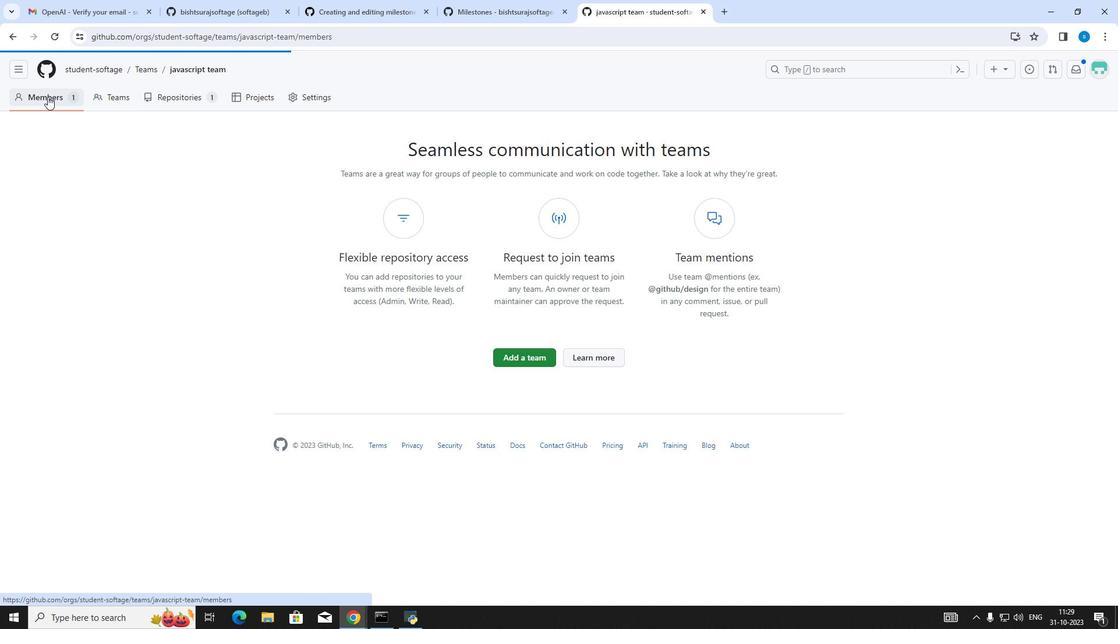 
Action: Mouse moved to (377, 256)
Screenshot: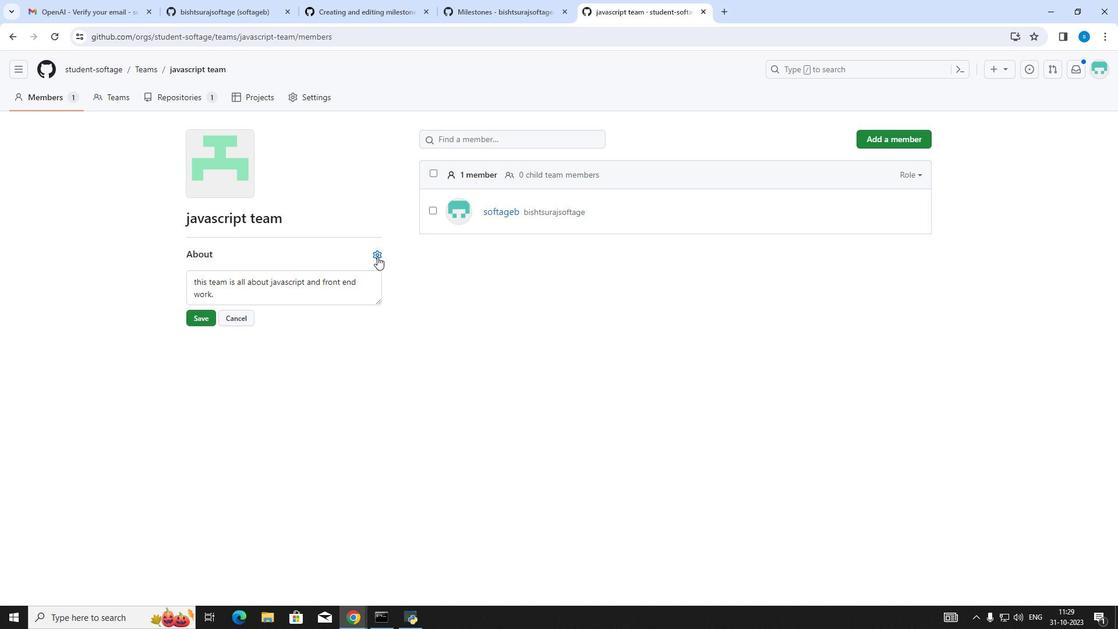 
Action: Mouse pressed left at (377, 256)
Screenshot: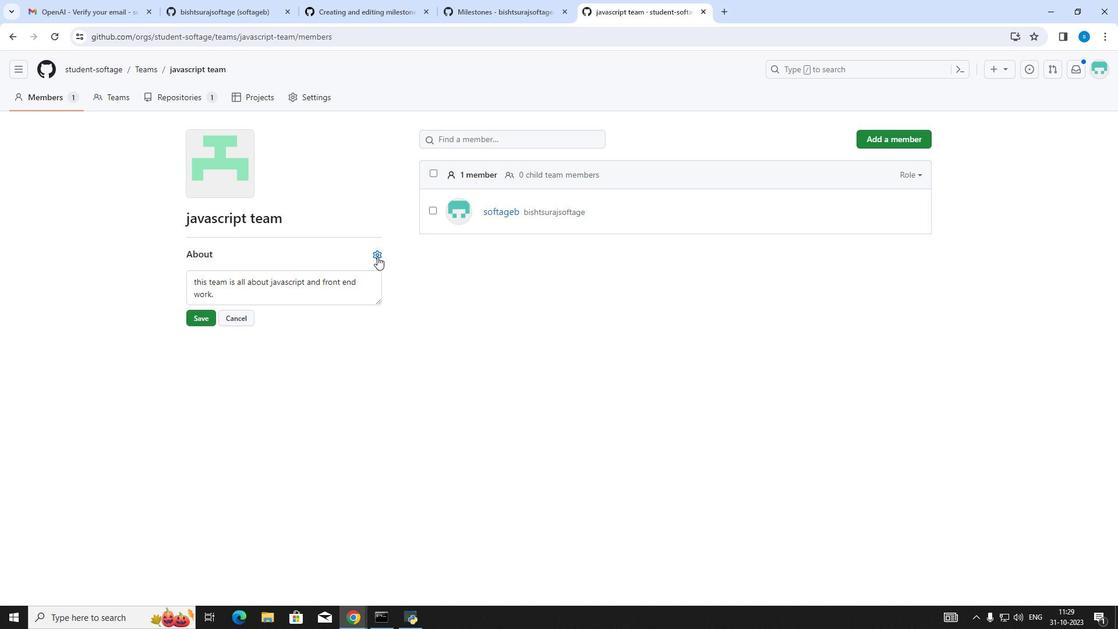 
Action: Mouse moved to (449, 268)
Screenshot: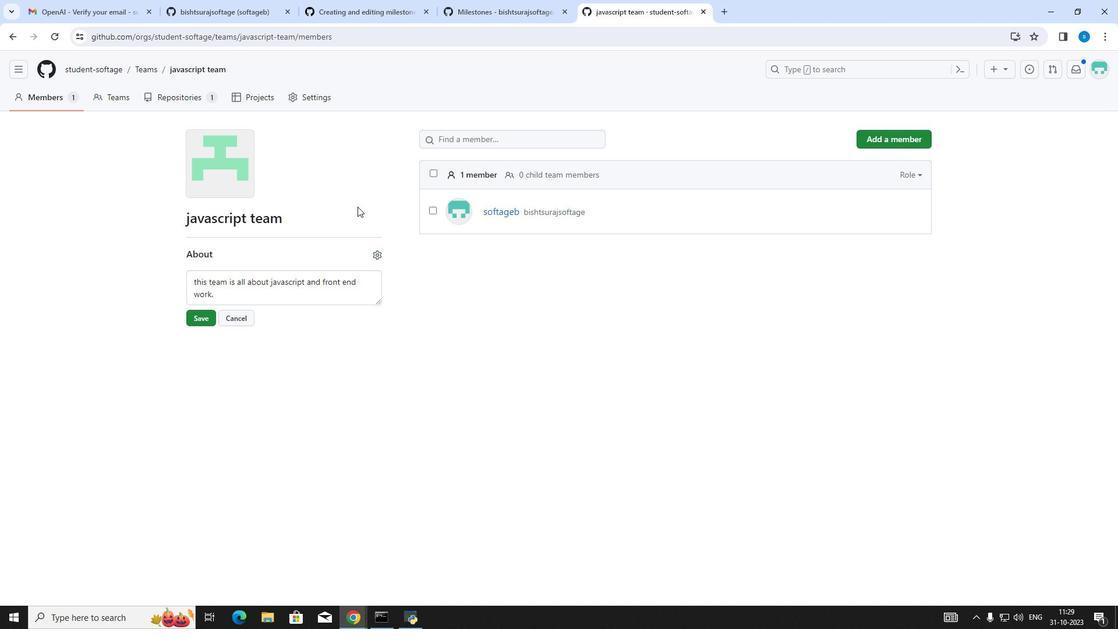 
Action: Mouse pressed left at (449, 268)
Screenshot: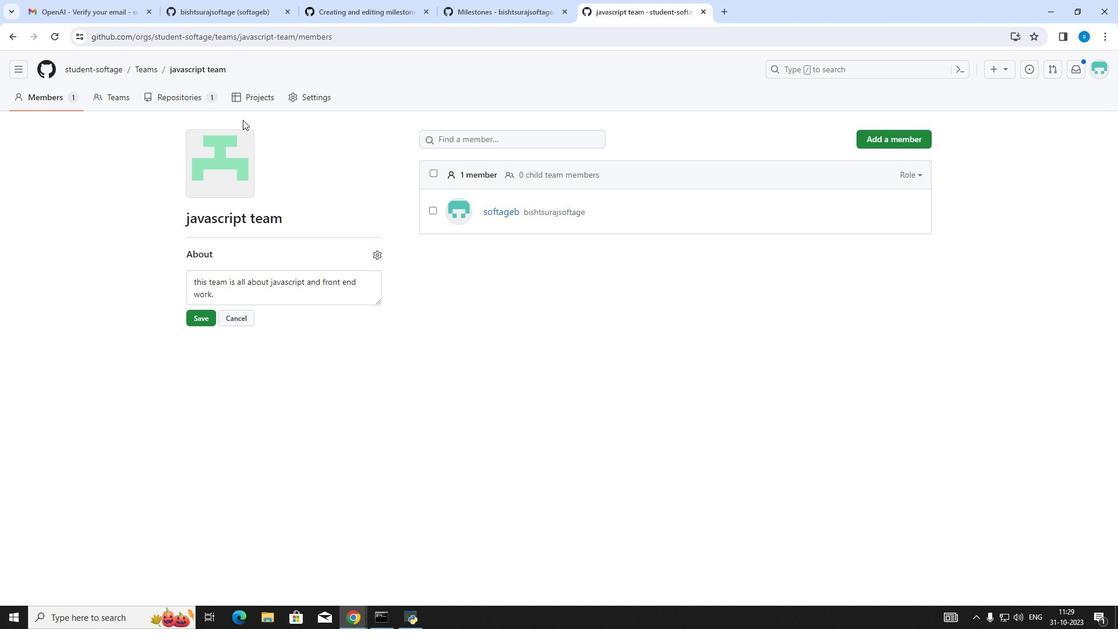 
Action: Mouse moved to (178, 101)
Screenshot: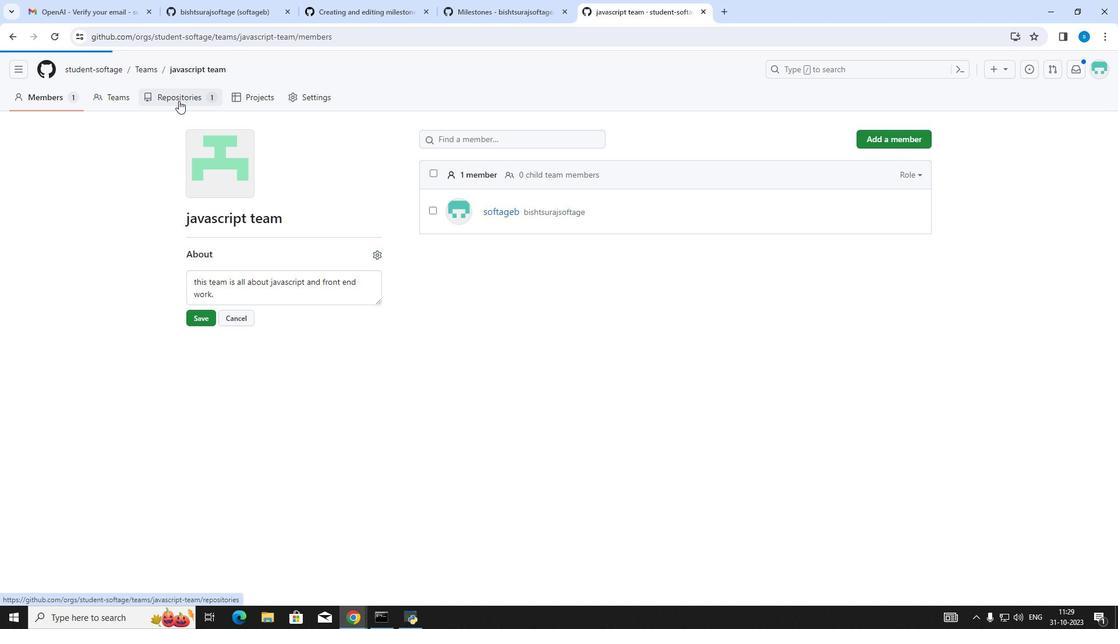 
Action: Mouse pressed left at (178, 101)
Screenshot: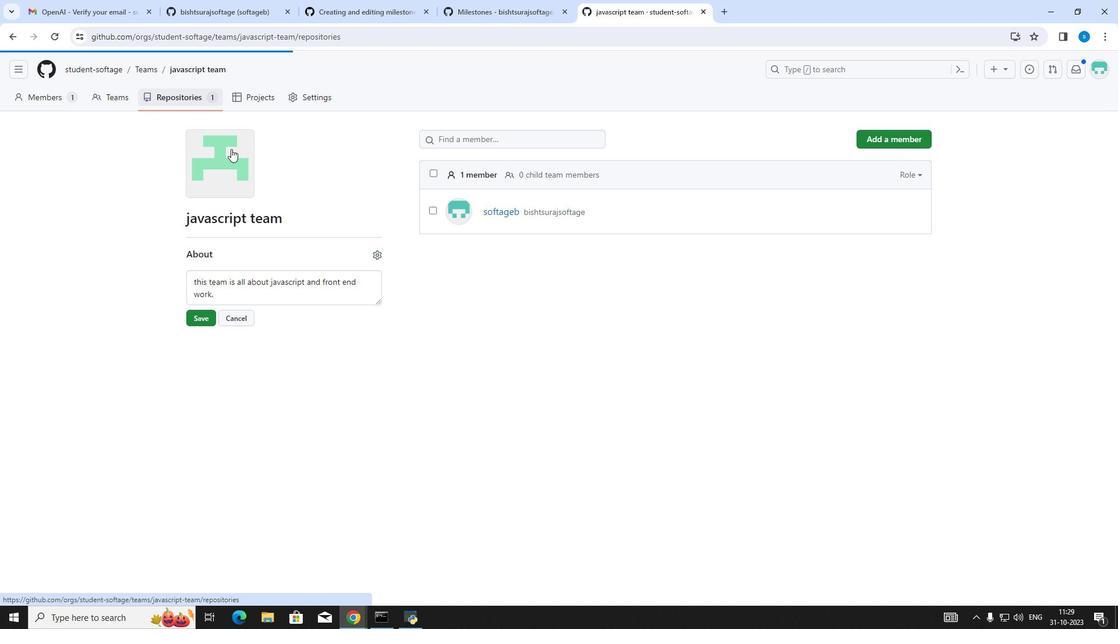 
Action: Mouse moved to (828, 201)
Screenshot: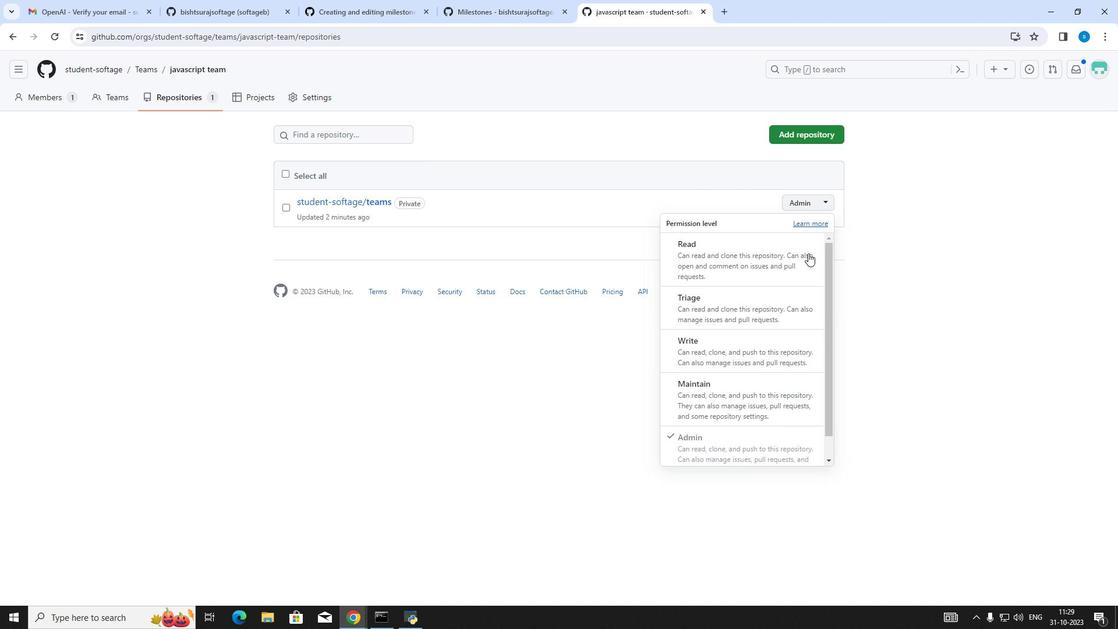 
Action: Mouse pressed left at (828, 201)
Screenshot: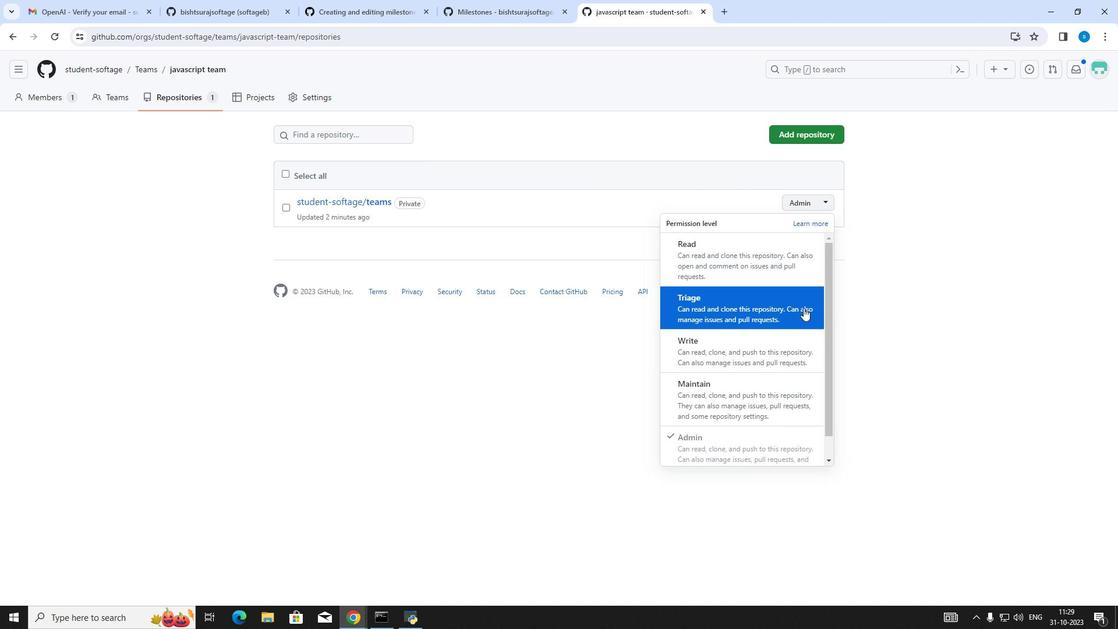 
Action: Mouse moved to (793, 333)
Screenshot: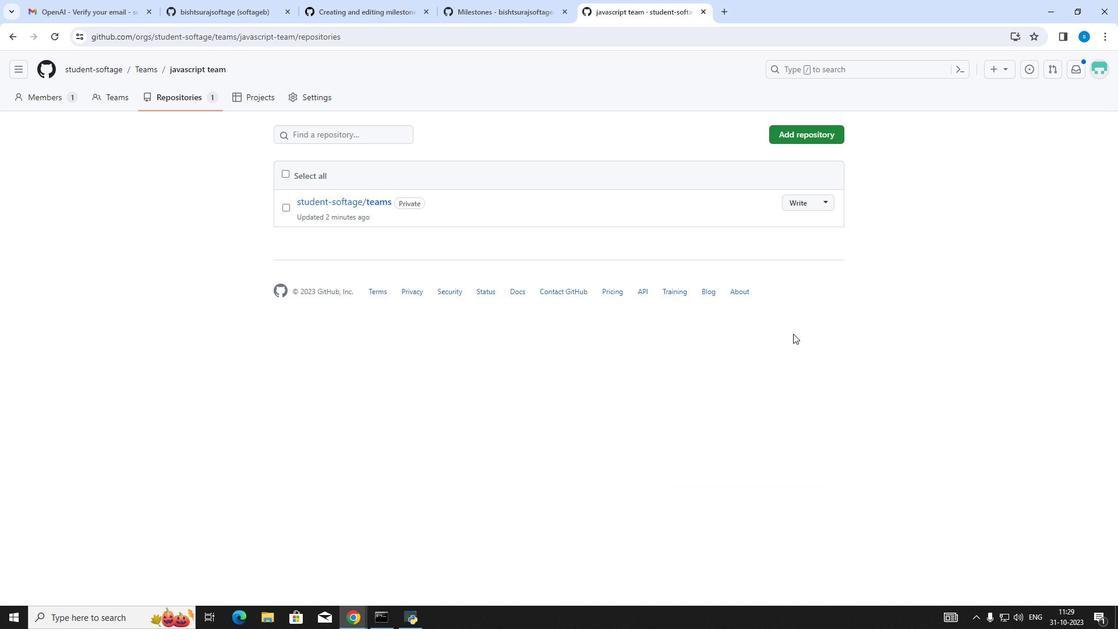 
Action: Mouse pressed left at (793, 333)
Screenshot: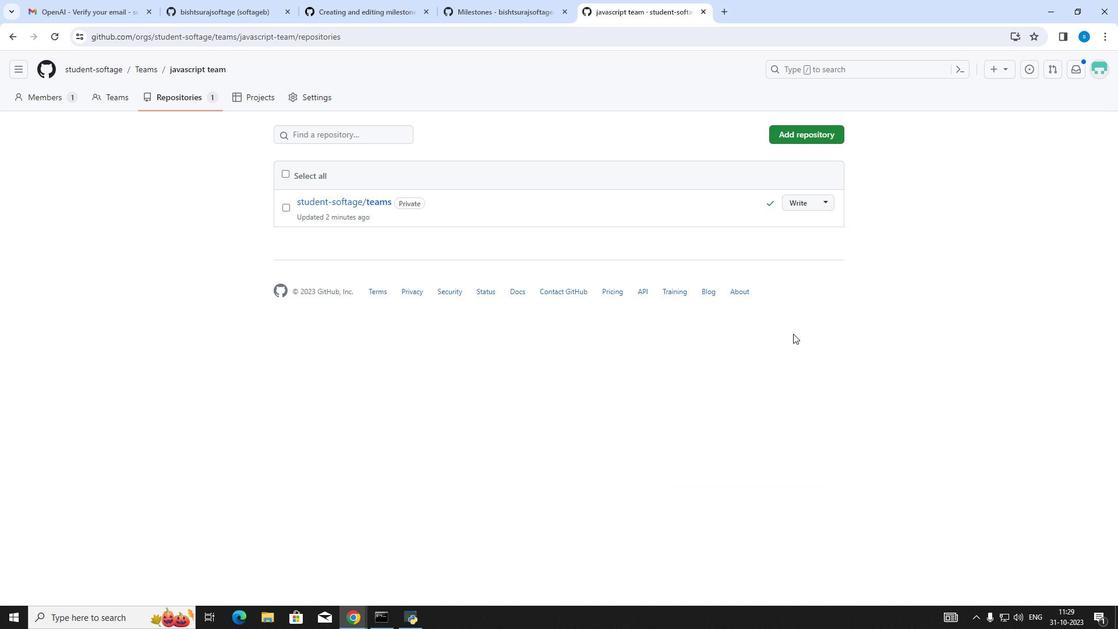 
